 Task: In the sheet Budget Analysis ToolFont size of heading  18 Font style of dataoswald 'Font size of data '9 Alignment of headline & dataAlign center.   Fill color in heading, Red Font color of dataIn the sheet   Promote Sales   book
Action: Mouse moved to (13, 145)
Screenshot: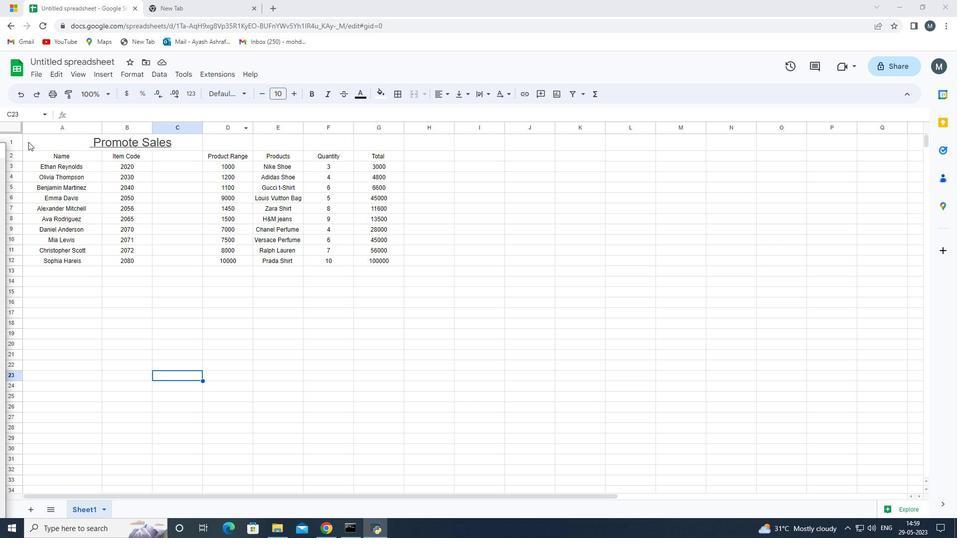 
Action: Mouse pressed left at (13, 145)
Screenshot: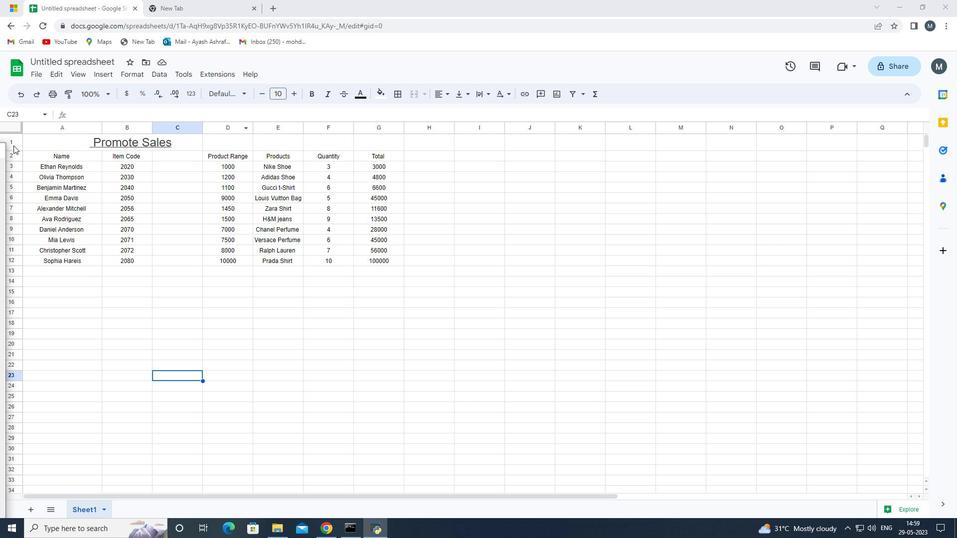 
Action: Mouse moved to (238, 116)
Screenshot: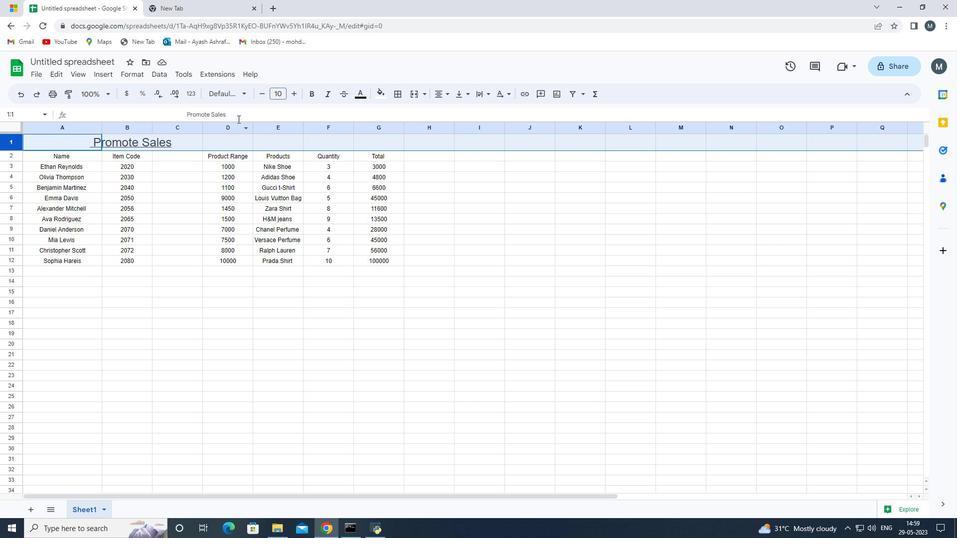 
Action: Mouse pressed left at (238, 116)
Screenshot: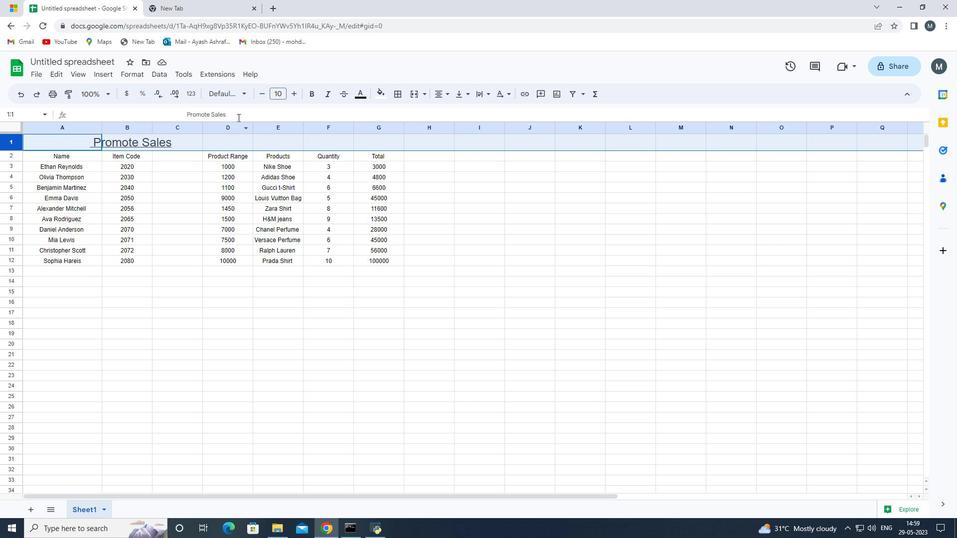 
Action: Mouse moved to (296, 95)
Screenshot: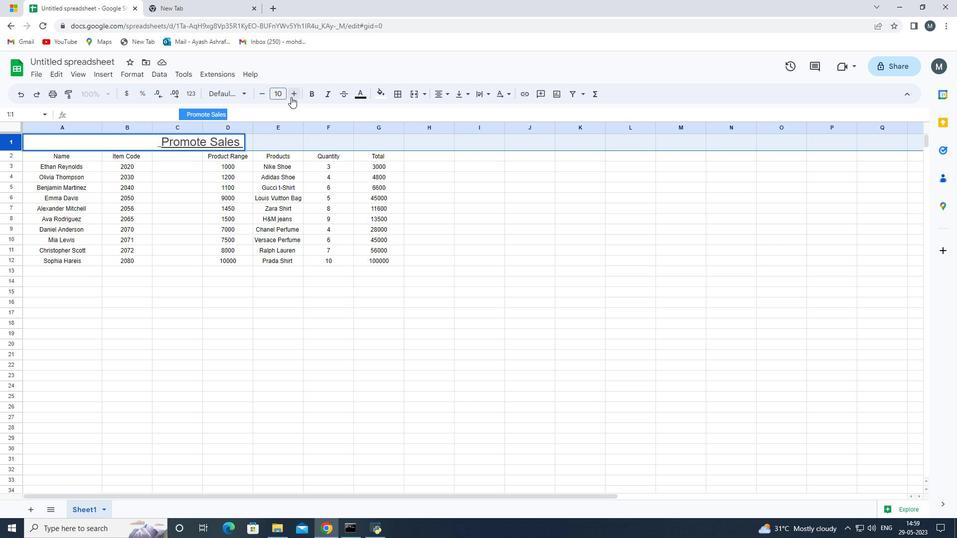 
Action: Mouse pressed left at (296, 95)
Screenshot: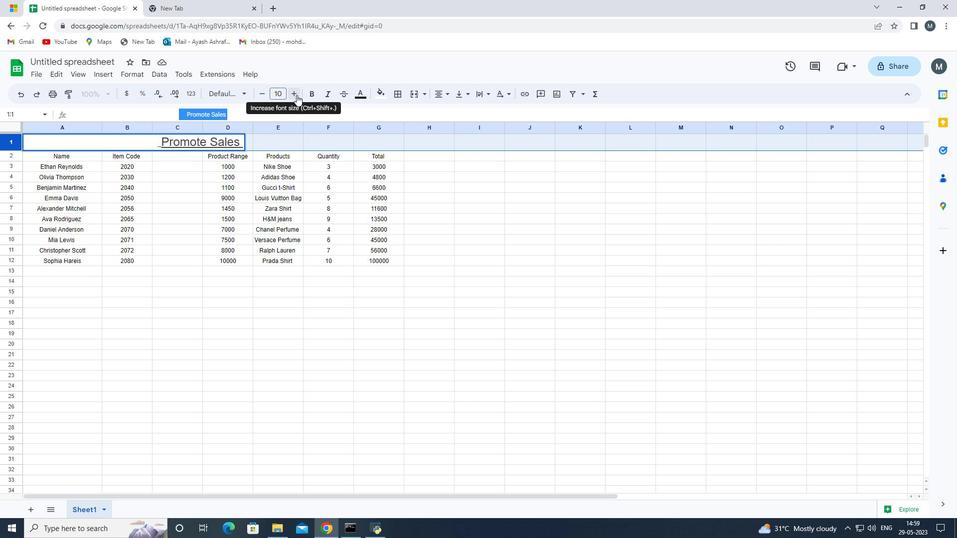 
Action: Mouse pressed left at (296, 95)
Screenshot: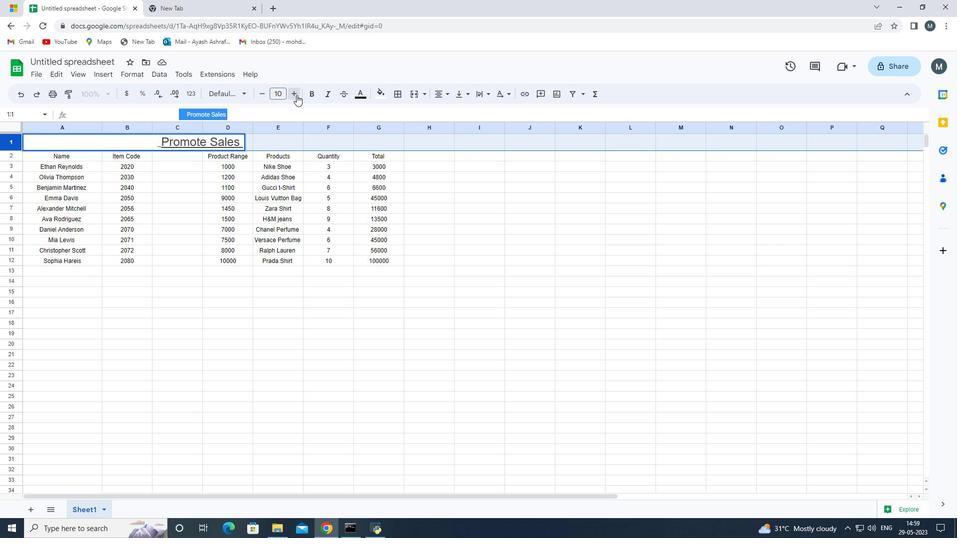 
Action: Mouse pressed left at (296, 95)
Screenshot: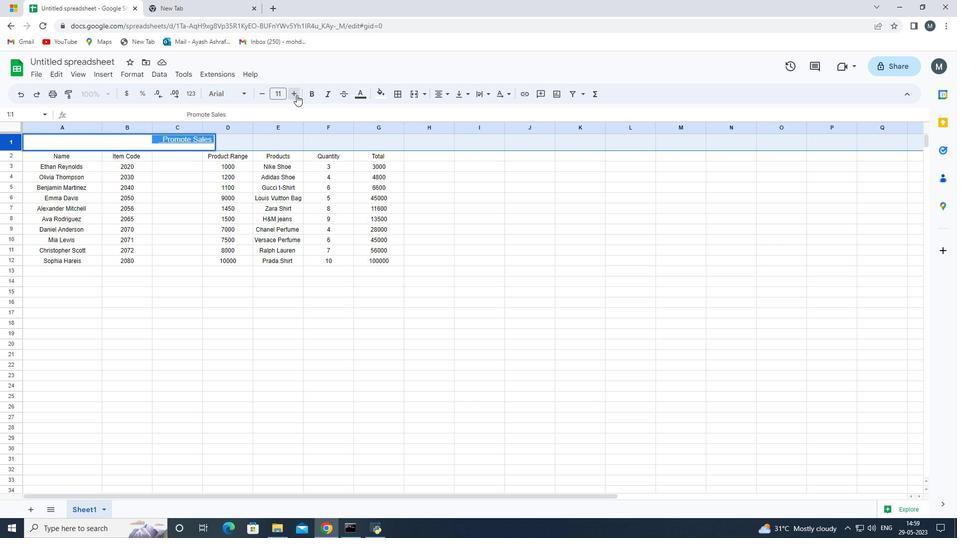 
Action: Mouse pressed left at (296, 95)
Screenshot: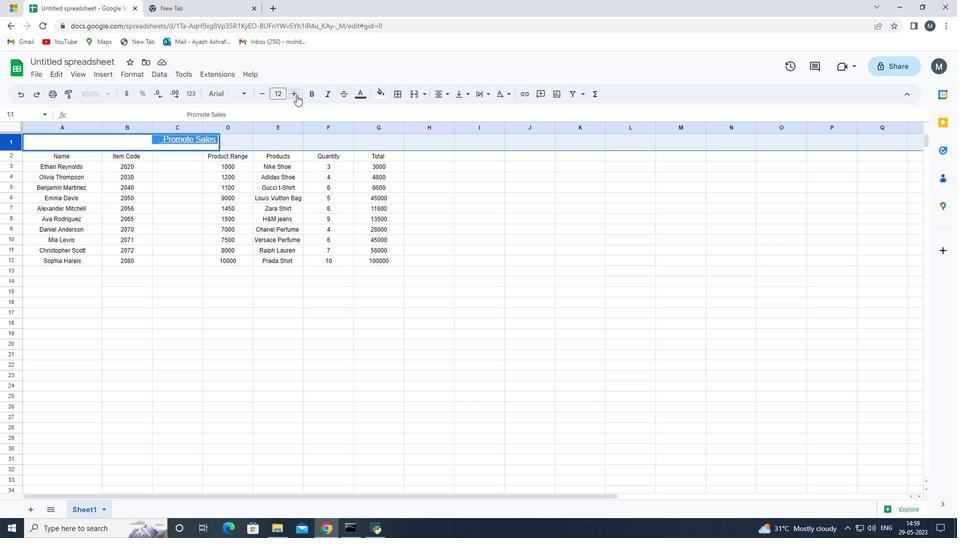 
Action: Mouse pressed left at (296, 95)
Screenshot: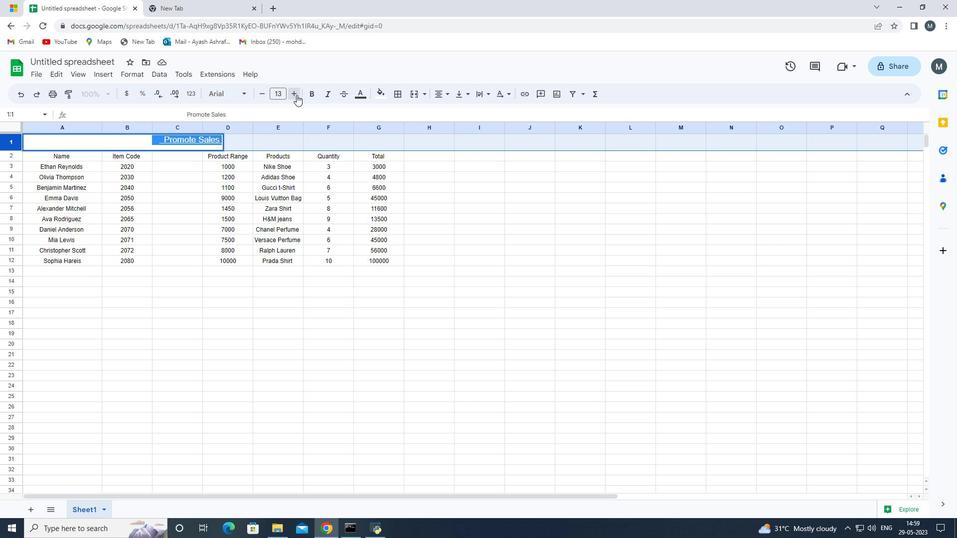 
Action: Mouse pressed left at (296, 95)
Screenshot: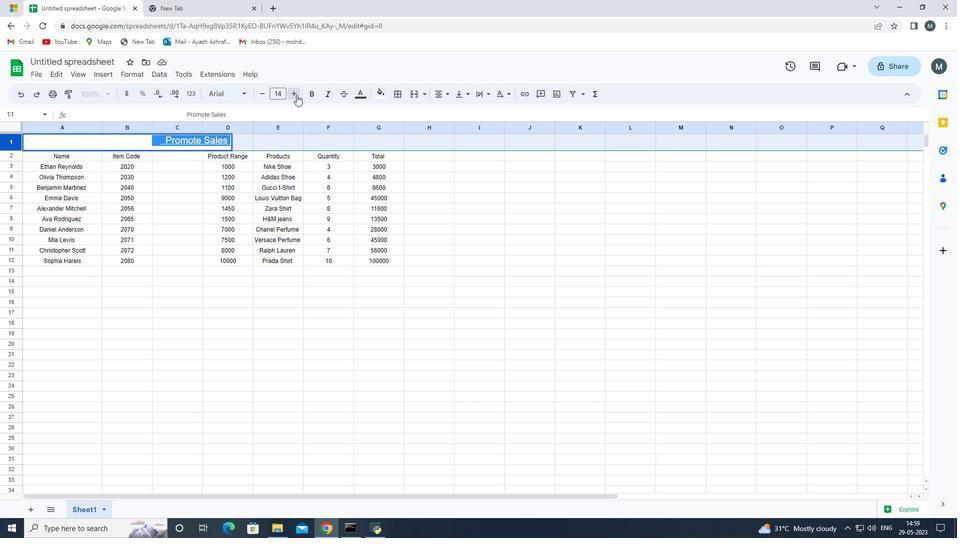 
Action: Mouse pressed left at (296, 95)
Screenshot: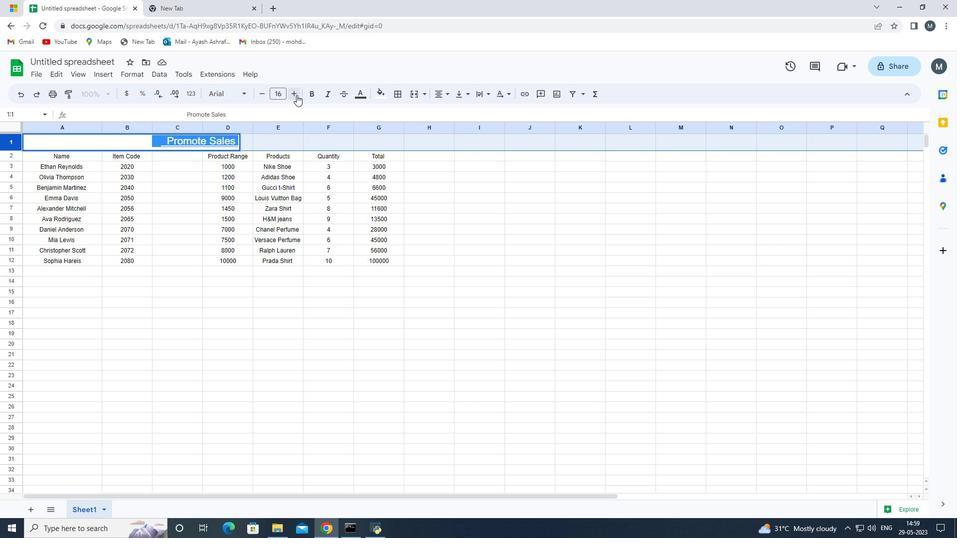 
Action: Mouse pressed left at (296, 95)
Screenshot: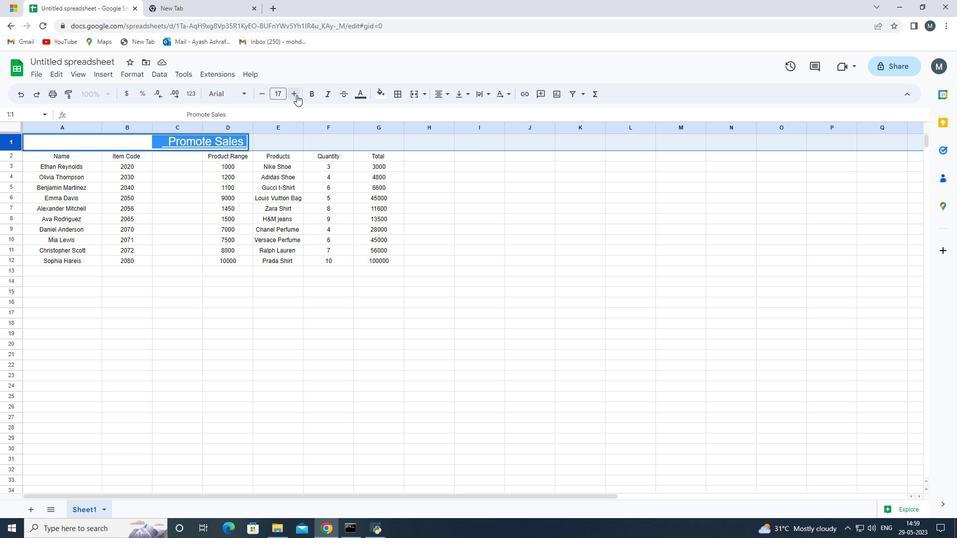 
Action: Mouse moved to (231, 94)
Screenshot: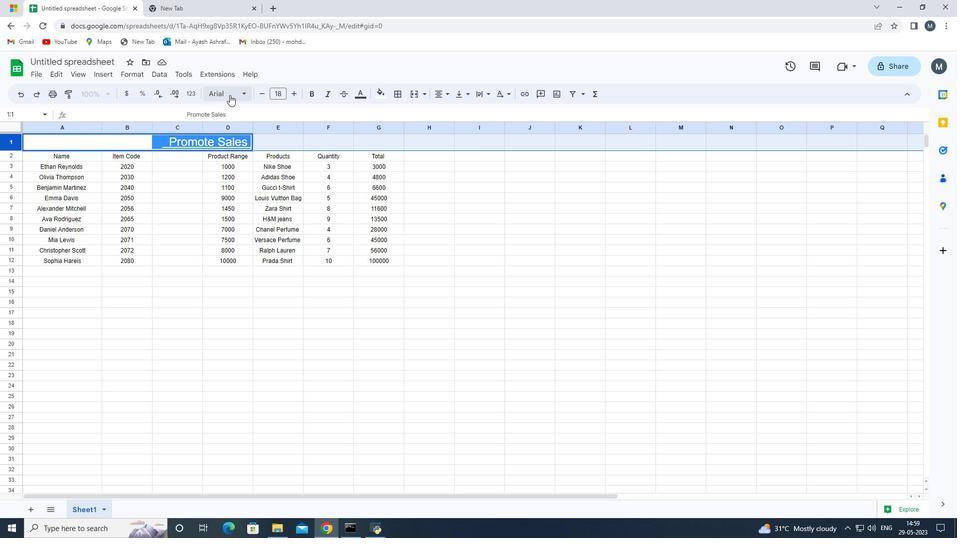 
Action: Mouse pressed left at (231, 94)
Screenshot: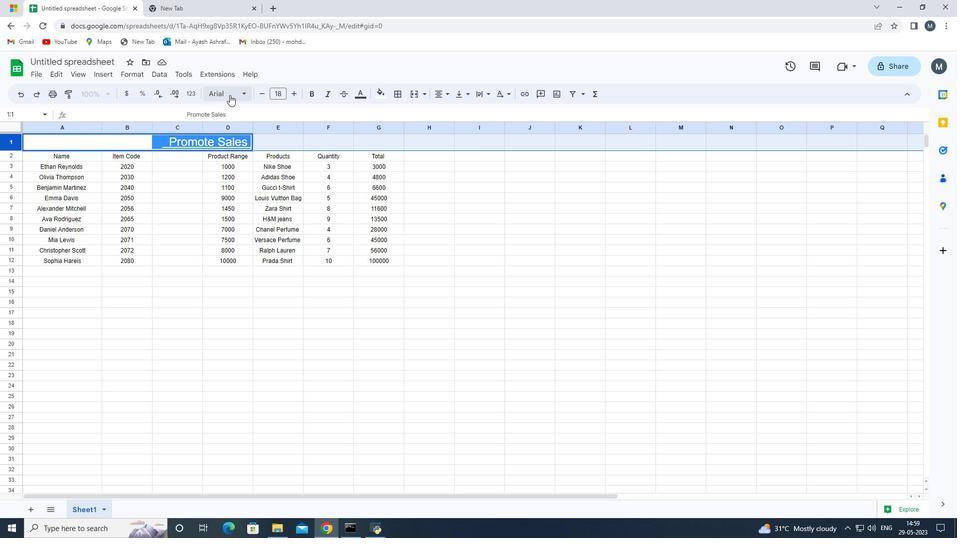
Action: Mouse moved to (255, 215)
Screenshot: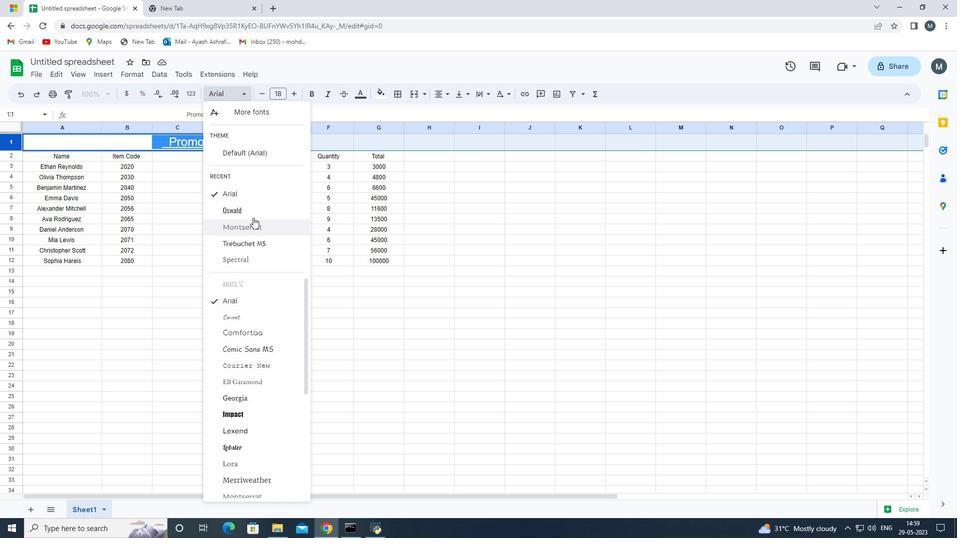 
Action: Mouse pressed left at (255, 215)
Screenshot: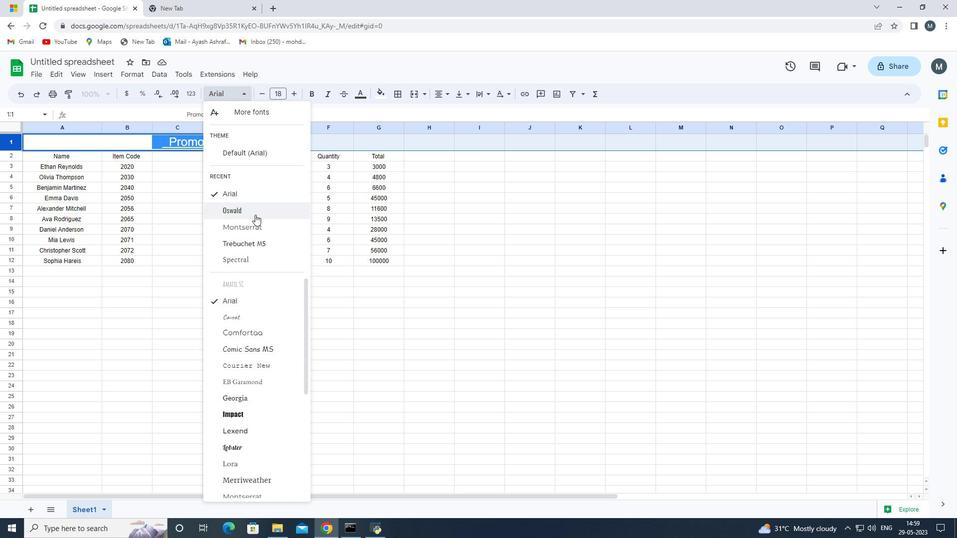 
Action: Mouse moved to (248, 328)
Screenshot: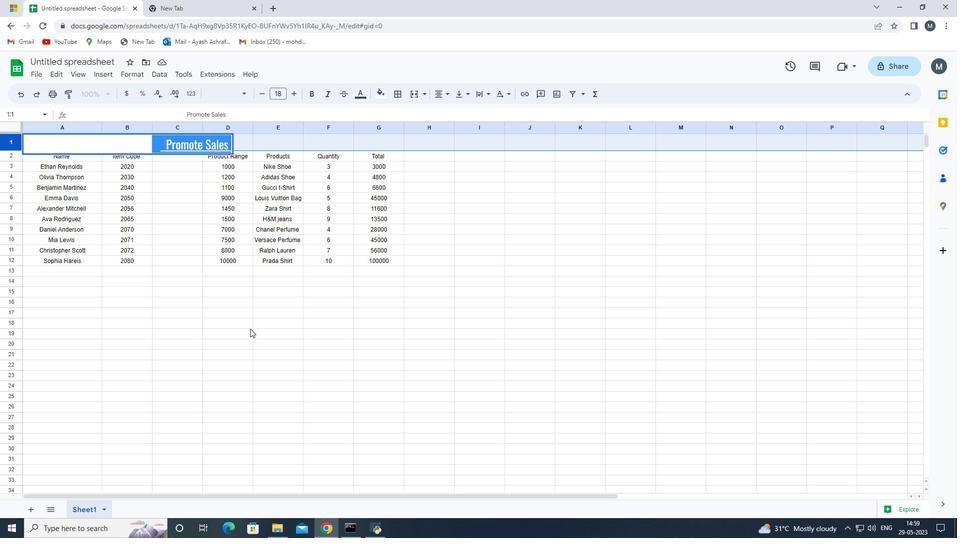 
Action: Mouse pressed left at (248, 328)
Screenshot: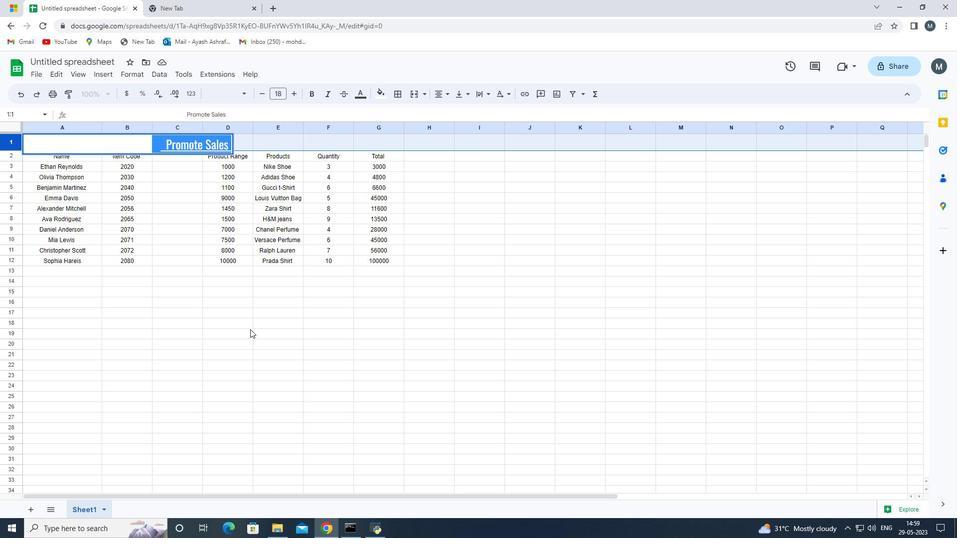 
Action: Mouse moved to (26, 155)
Screenshot: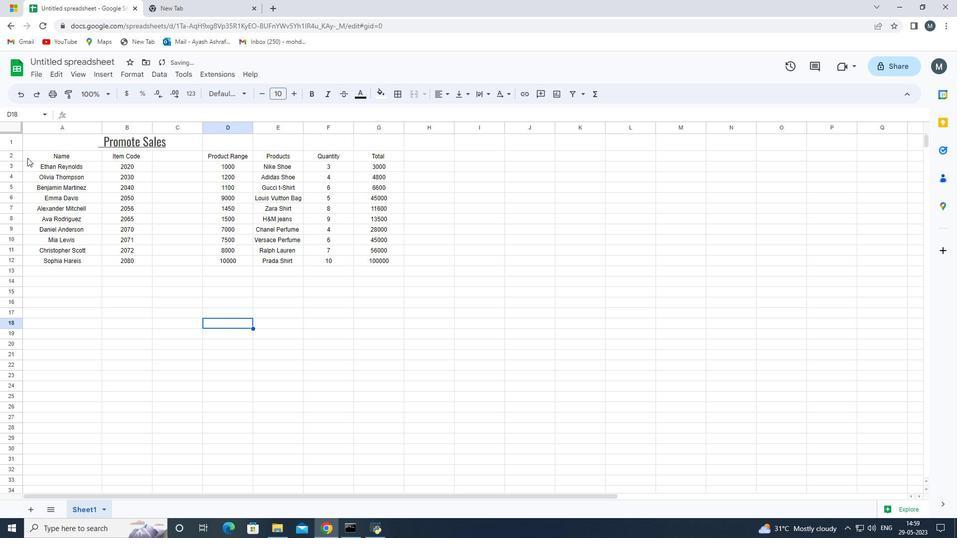 
Action: Mouse pressed left at (26, 155)
Screenshot: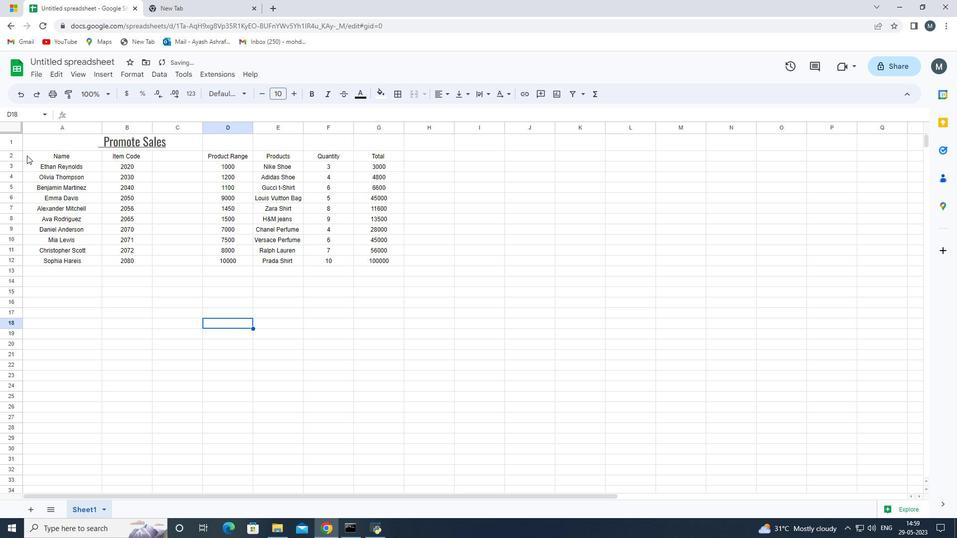 
Action: Mouse moved to (295, 96)
Screenshot: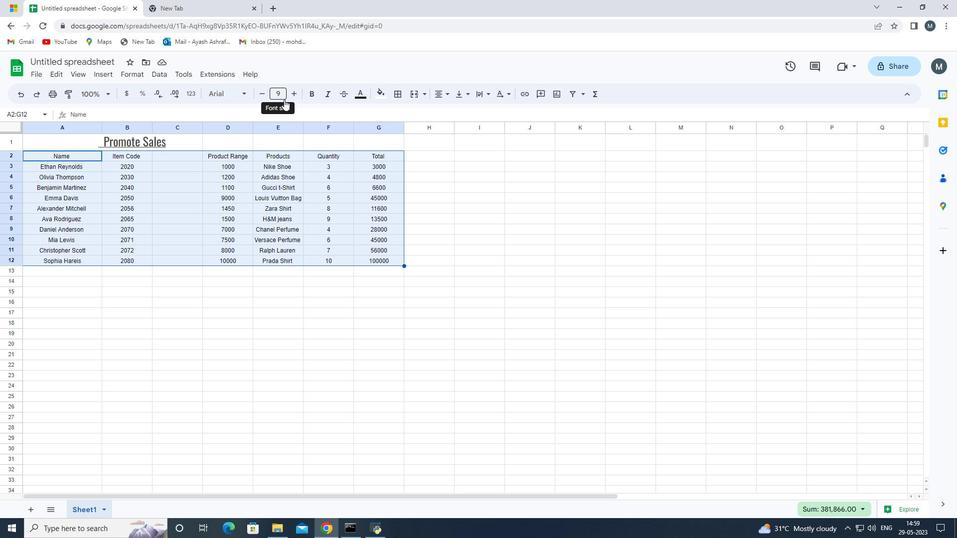 
Action: Mouse pressed left at (295, 96)
Screenshot: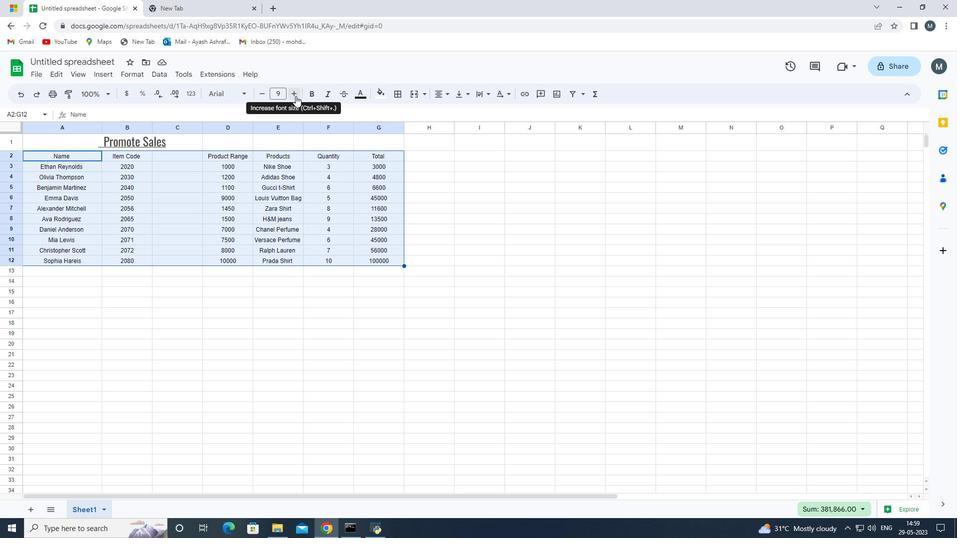 
Action: Mouse moved to (281, 96)
Screenshot: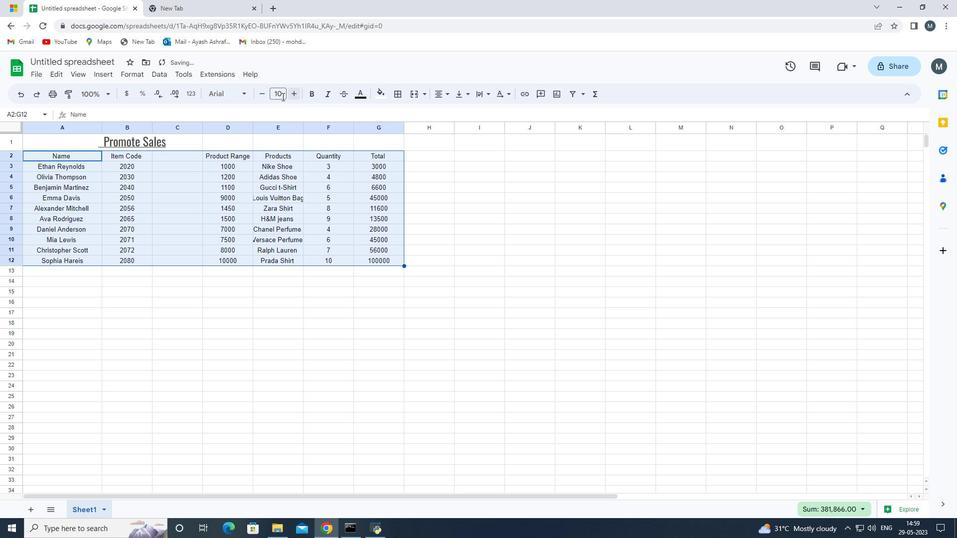 
Action: Mouse pressed left at (281, 96)
Screenshot: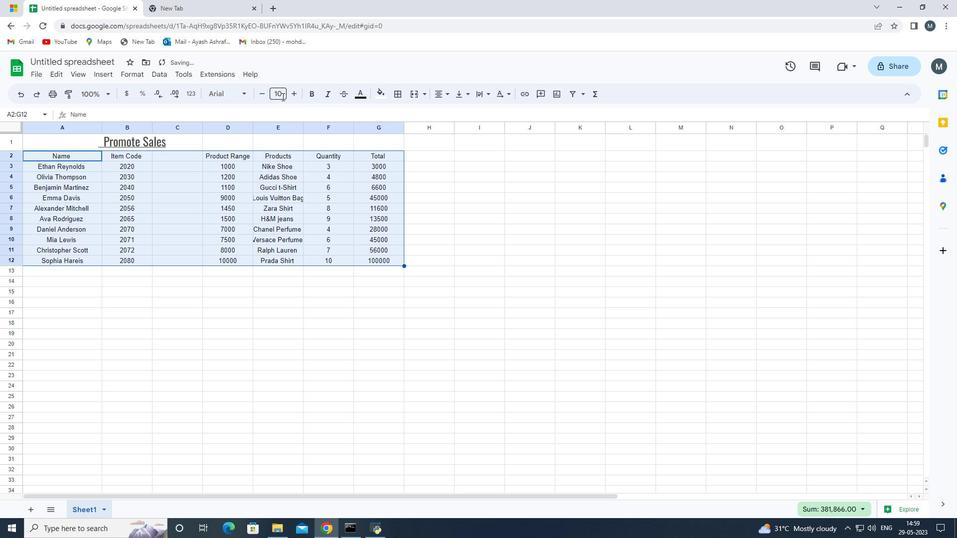 
Action: Mouse moved to (275, 161)
Screenshot: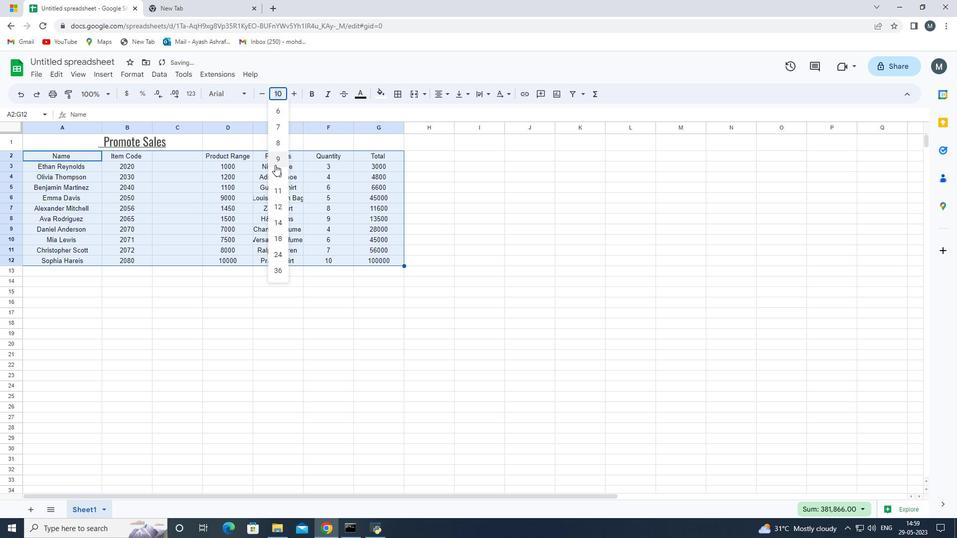 
Action: Mouse pressed left at (275, 161)
Screenshot: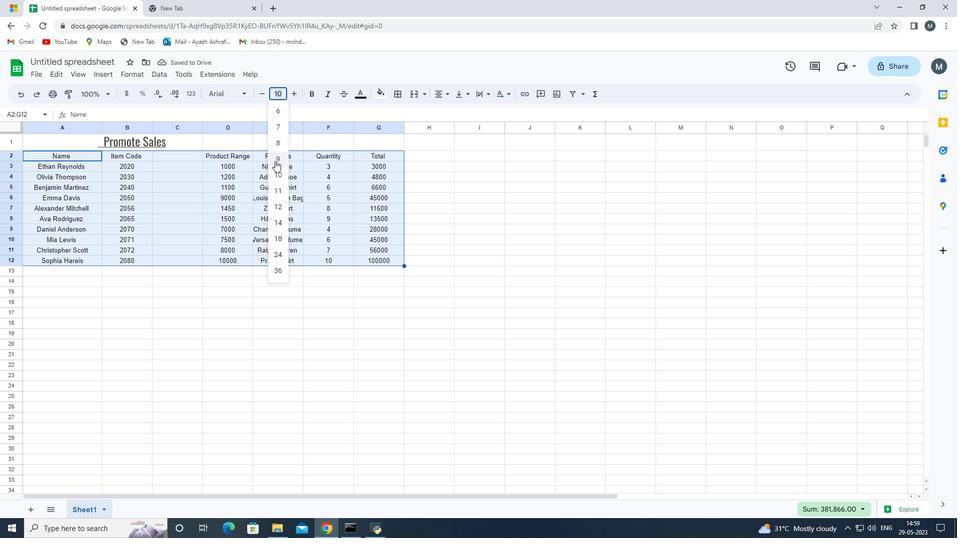 
Action: Mouse moved to (439, 99)
Screenshot: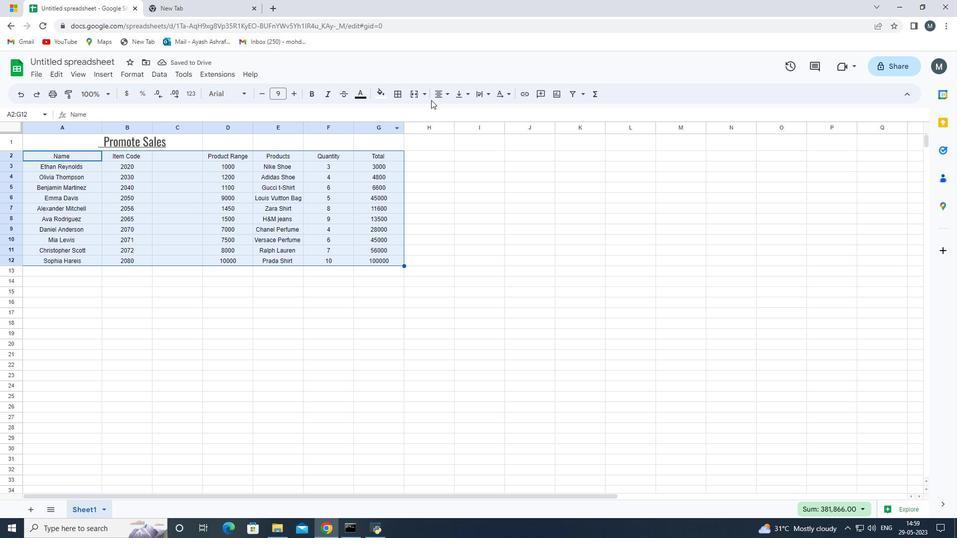 
Action: Mouse pressed left at (439, 99)
Screenshot: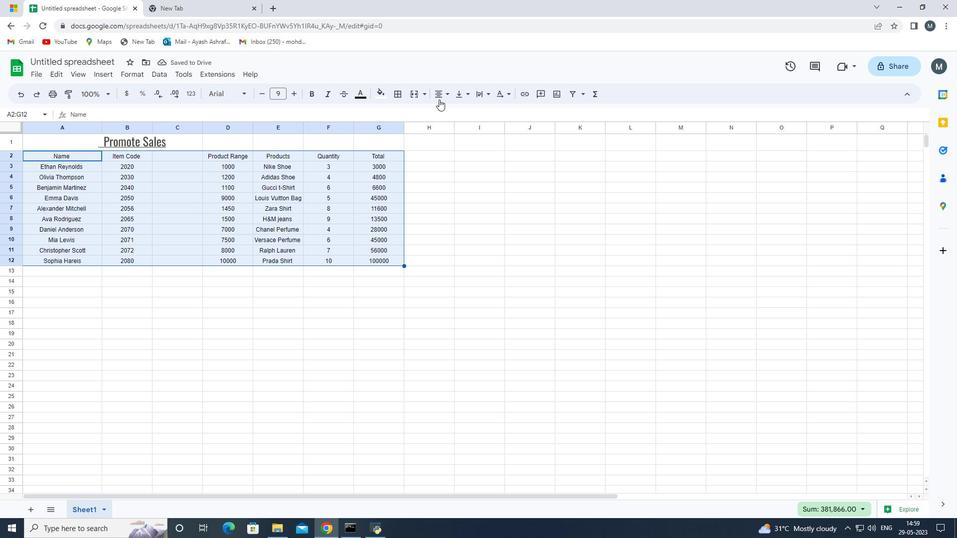 
Action: Mouse moved to (454, 115)
Screenshot: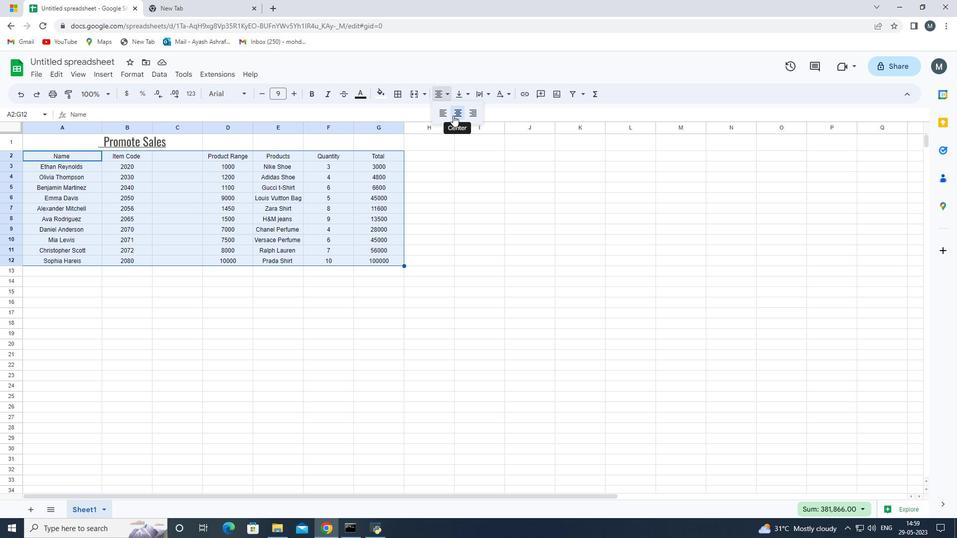 
Action: Mouse pressed left at (454, 115)
Screenshot: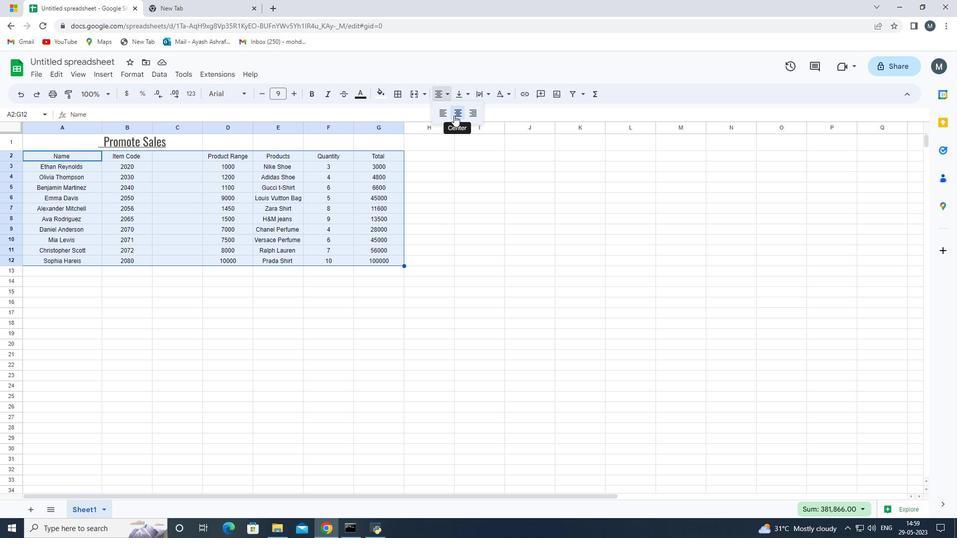 
Action: Mouse moved to (220, 308)
Screenshot: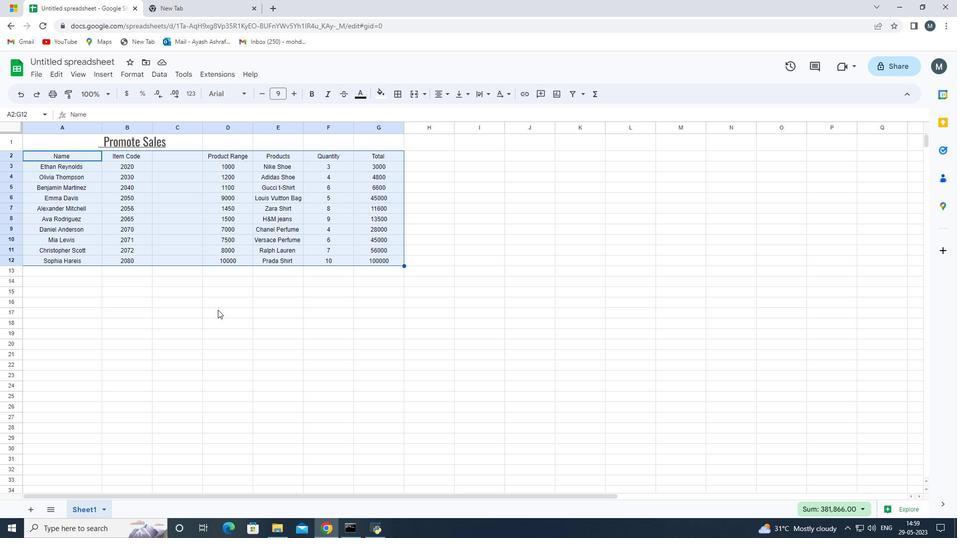 
Action: Mouse pressed left at (220, 308)
Screenshot: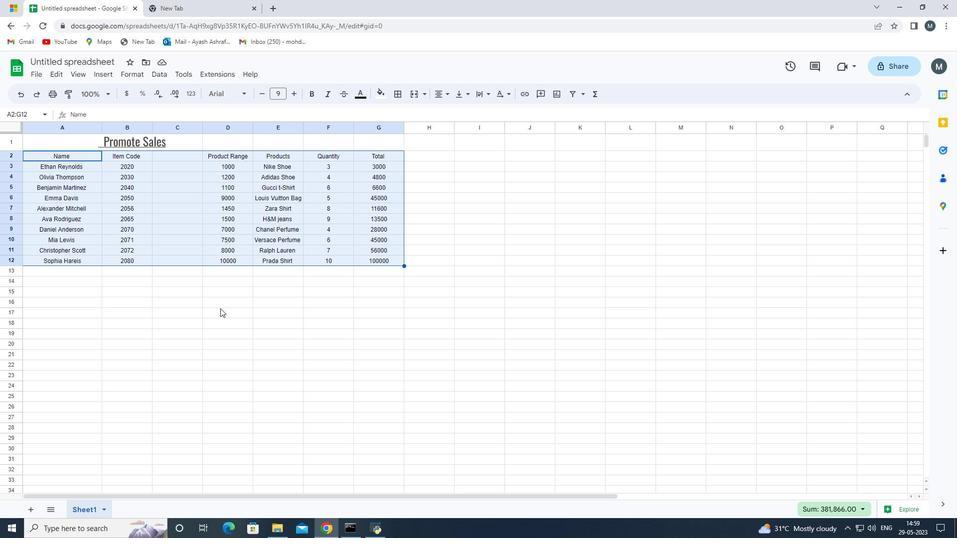 
Action: Mouse moved to (10, 138)
Screenshot: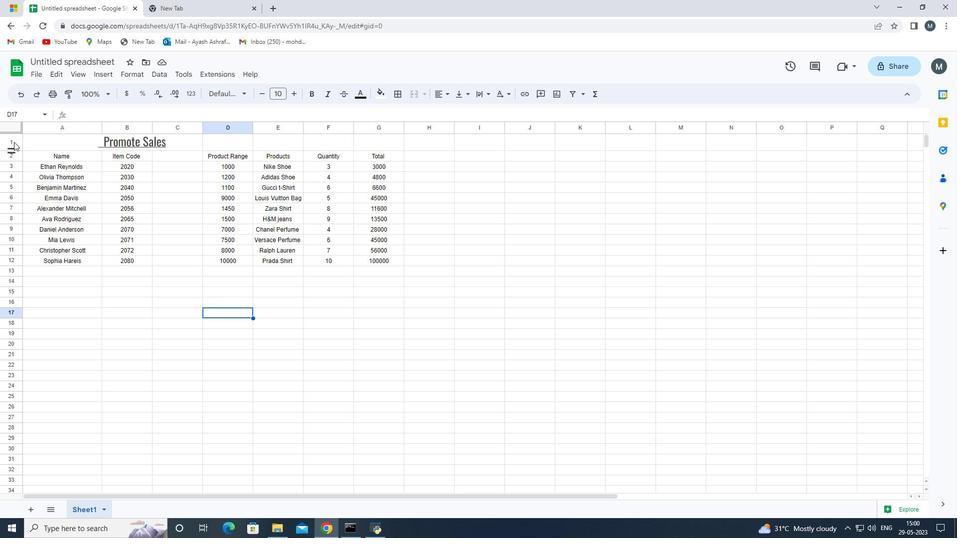 
Action: Mouse pressed left at (10, 138)
Screenshot: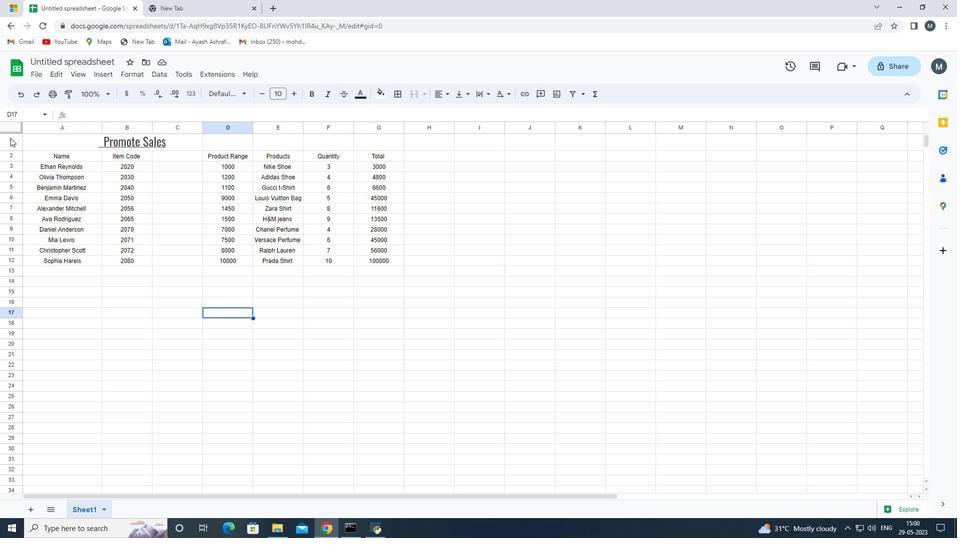 
Action: Mouse moved to (187, 114)
Screenshot: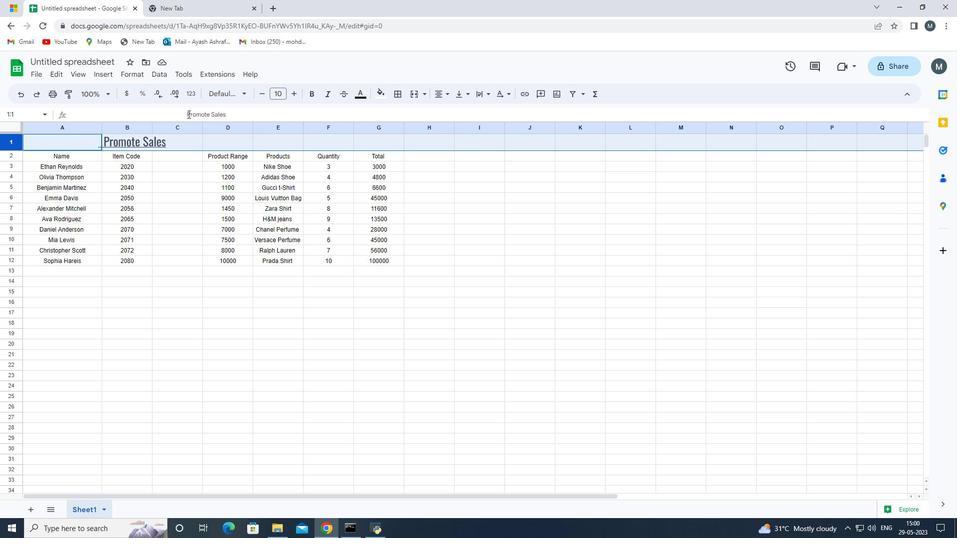 
Action: Mouse pressed left at (187, 114)
Screenshot: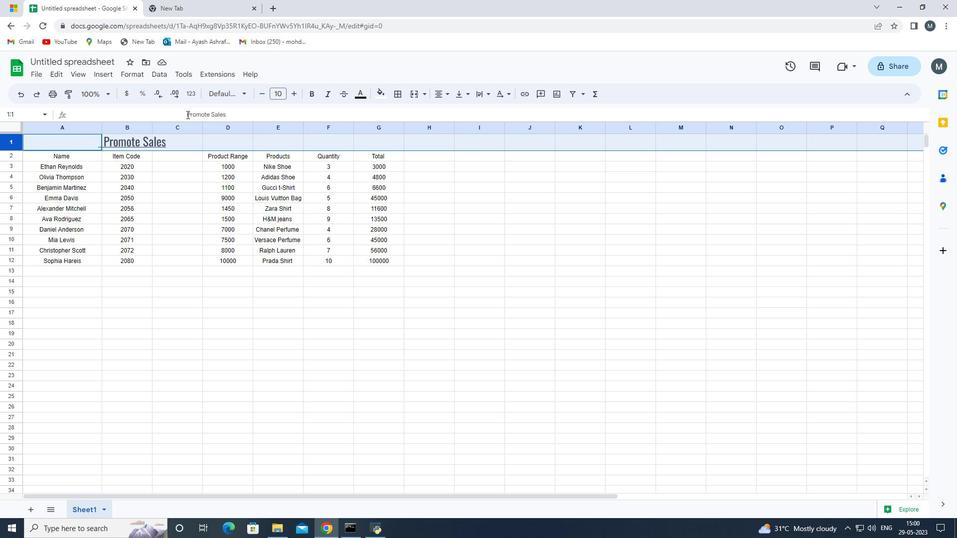 
Action: Mouse moved to (382, 99)
Screenshot: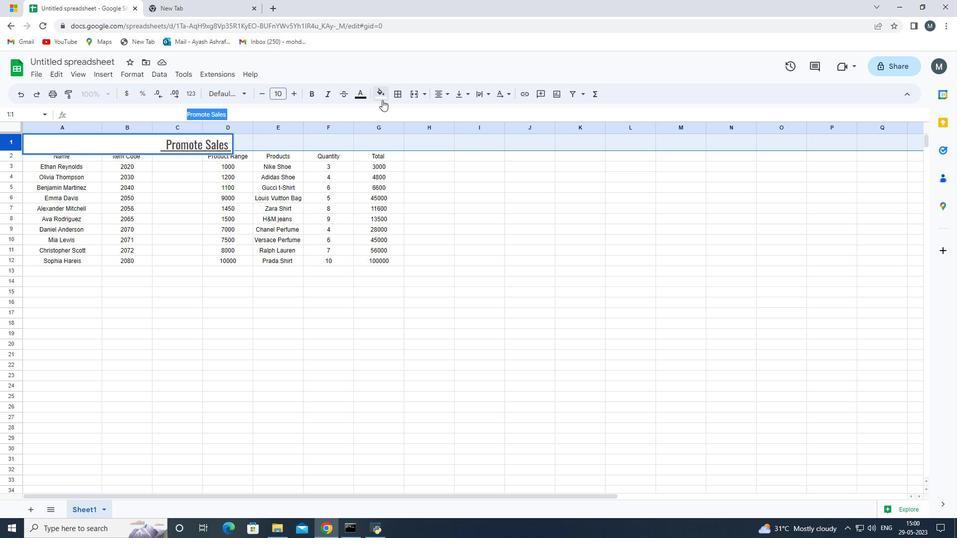 
Action: Mouse pressed left at (382, 99)
Screenshot: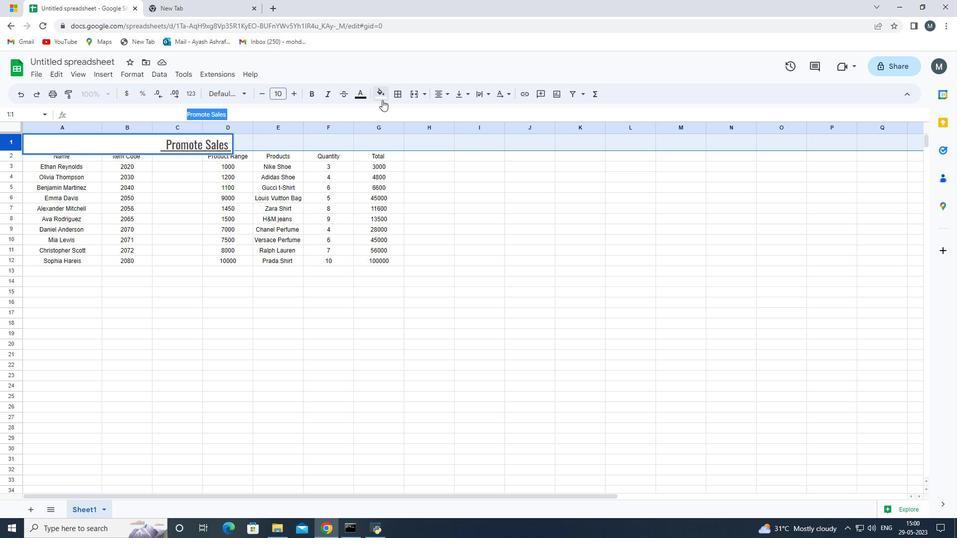 
Action: Mouse moved to (391, 139)
Screenshot: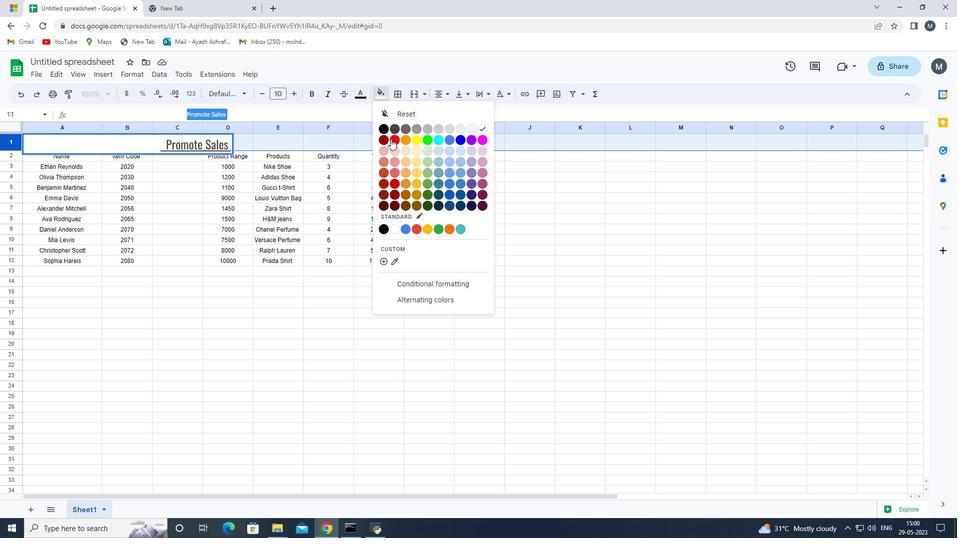 
Action: Mouse pressed left at (391, 139)
Screenshot: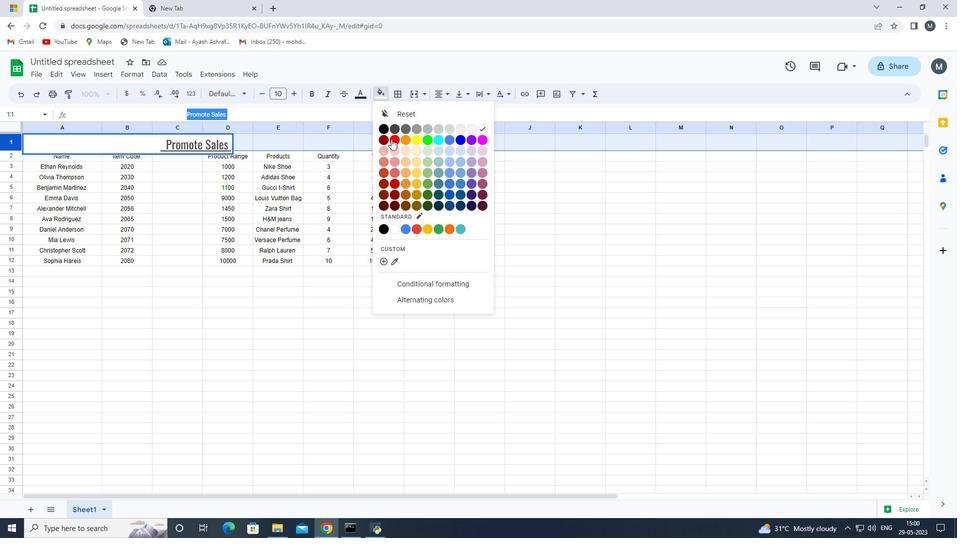 
Action: Mouse moved to (434, 143)
Screenshot: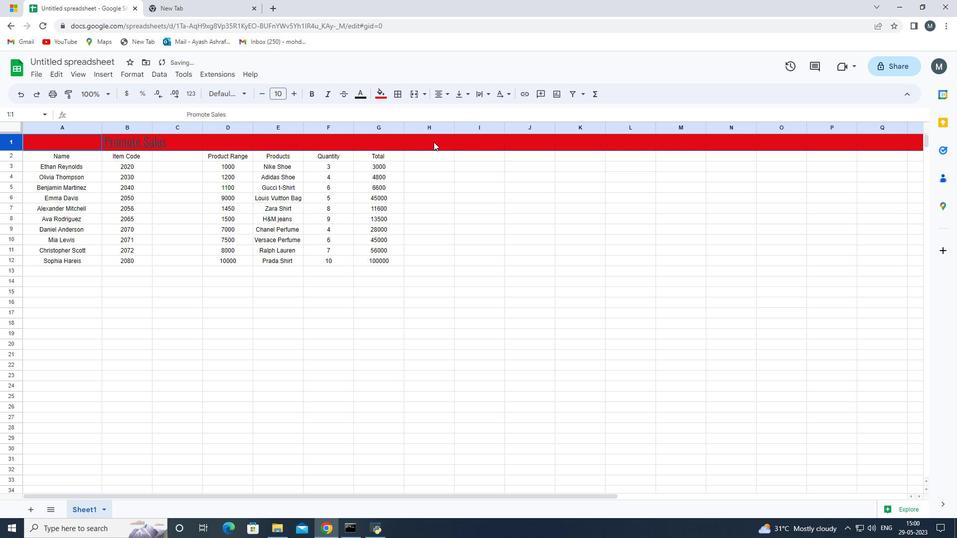 
Action: Mouse pressed left at (434, 143)
Screenshot: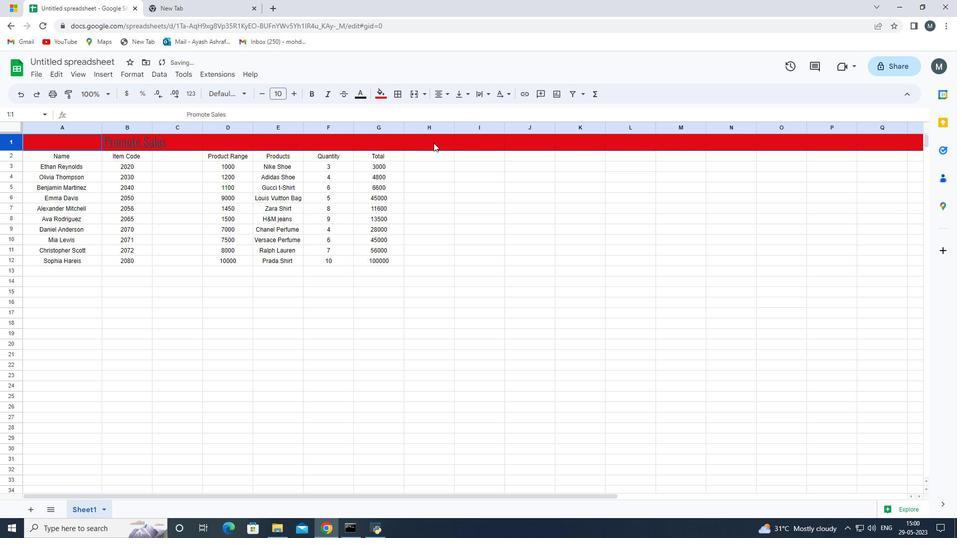 
Action: Mouse moved to (433, 143)
Screenshot: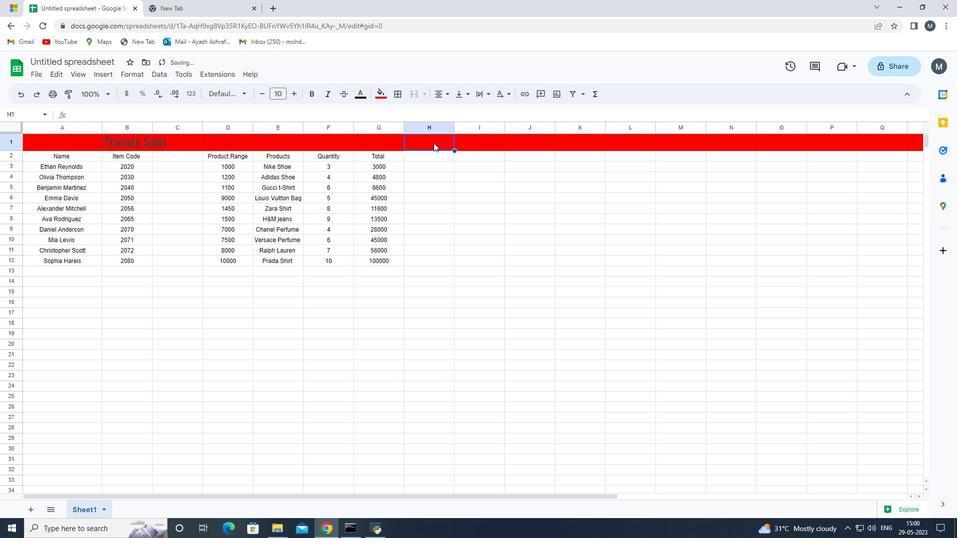 
Action: Key pressed <Key.delete>
Screenshot: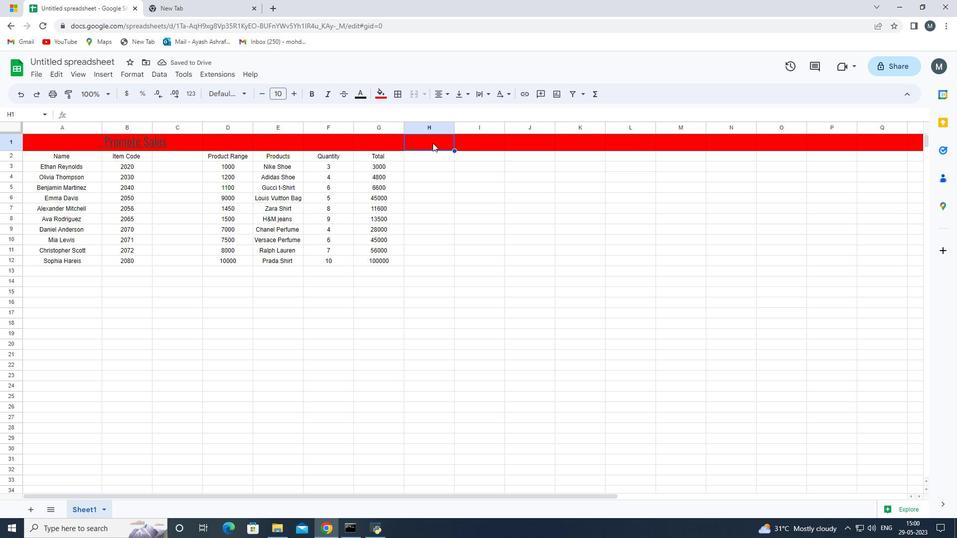 
Action: Mouse moved to (434, 143)
Screenshot: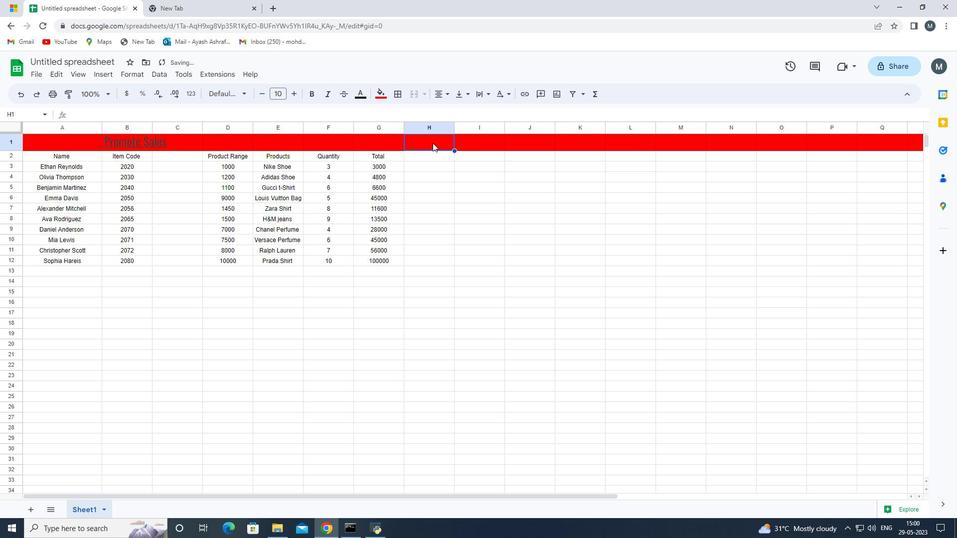 
Action: Mouse pressed right at (434, 143)
Screenshot: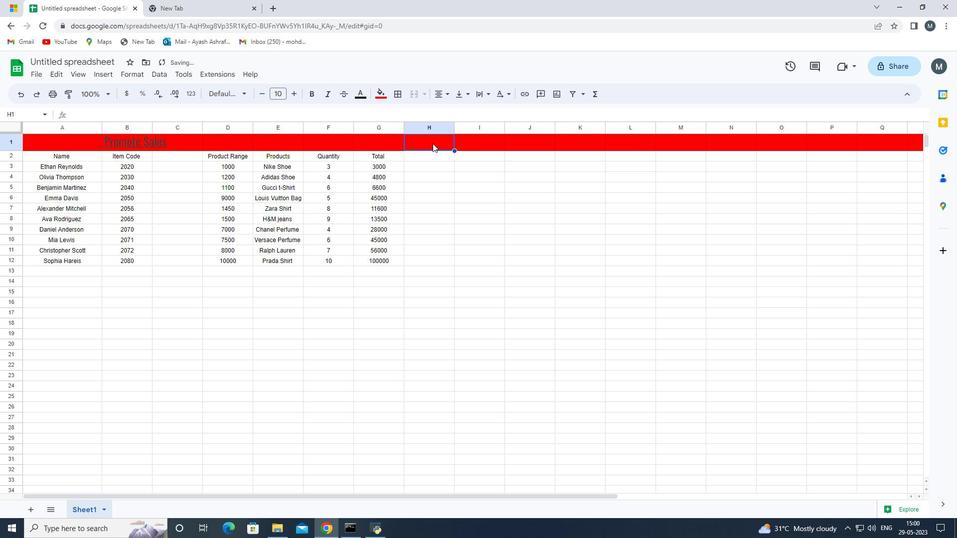 
Action: Mouse moved to (475, 274)
Screenshot: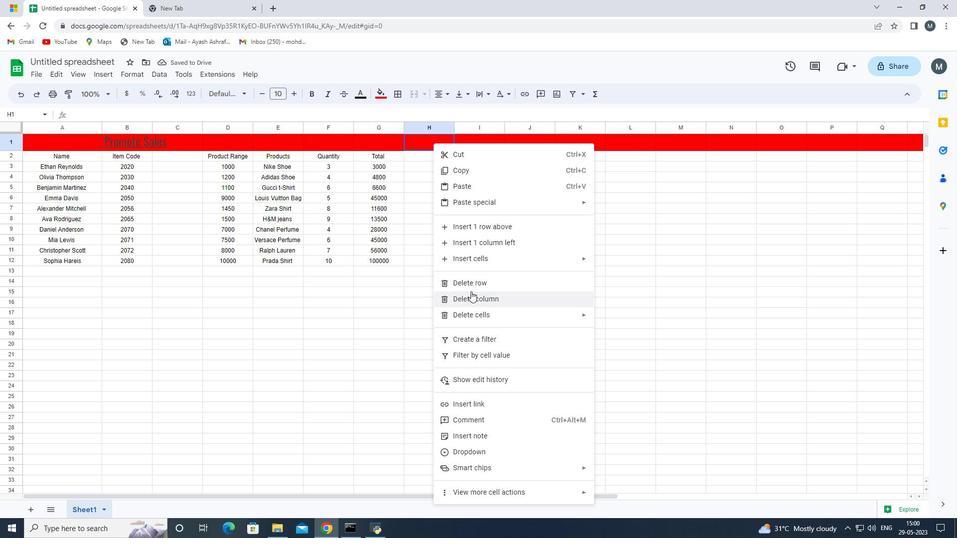 
Action: Mouse pressed left at (475, 274)
Screenshot: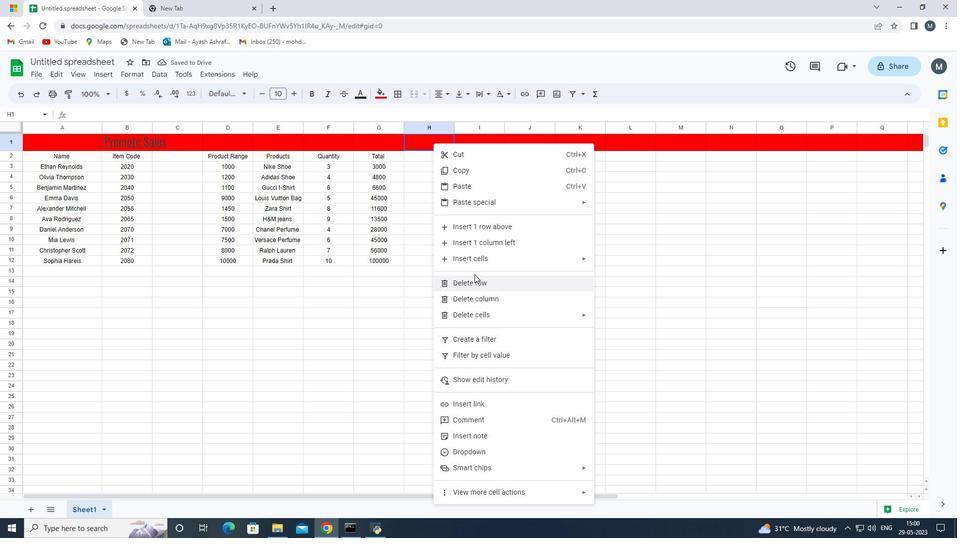 
Action: Mouse moved to (477, 279)
Screenshot: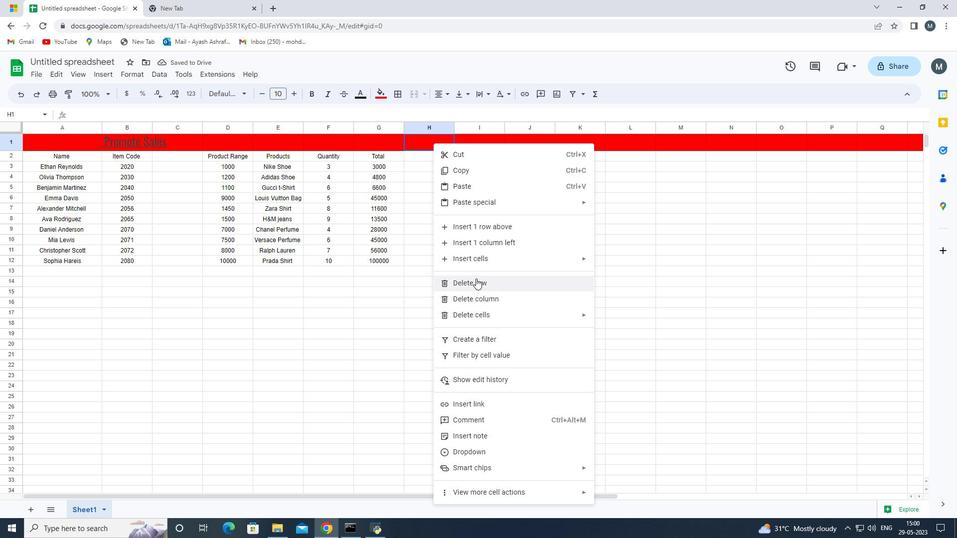
Action: Mouse pressed left at (477, 279)
Screenshot: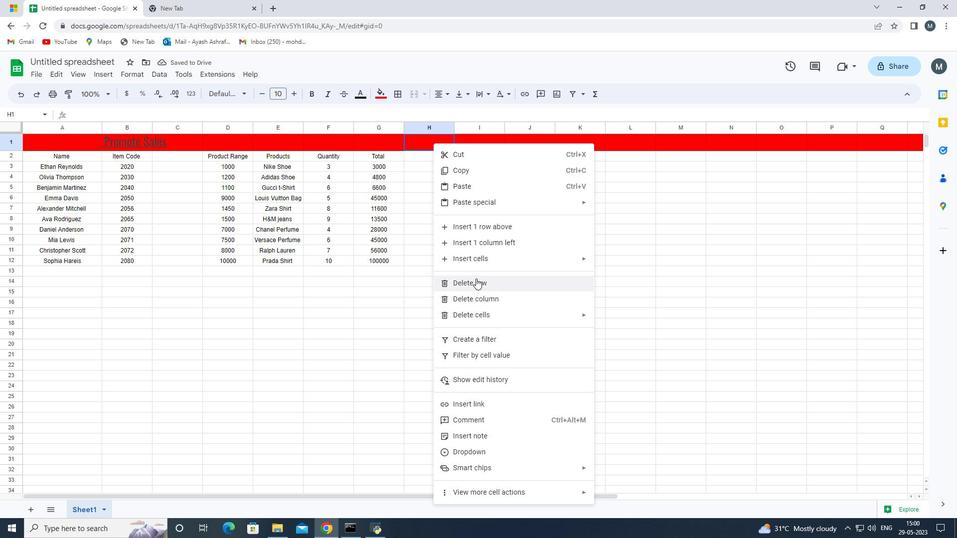 
Action: Mouse moved to (43, 141)
Screenshot: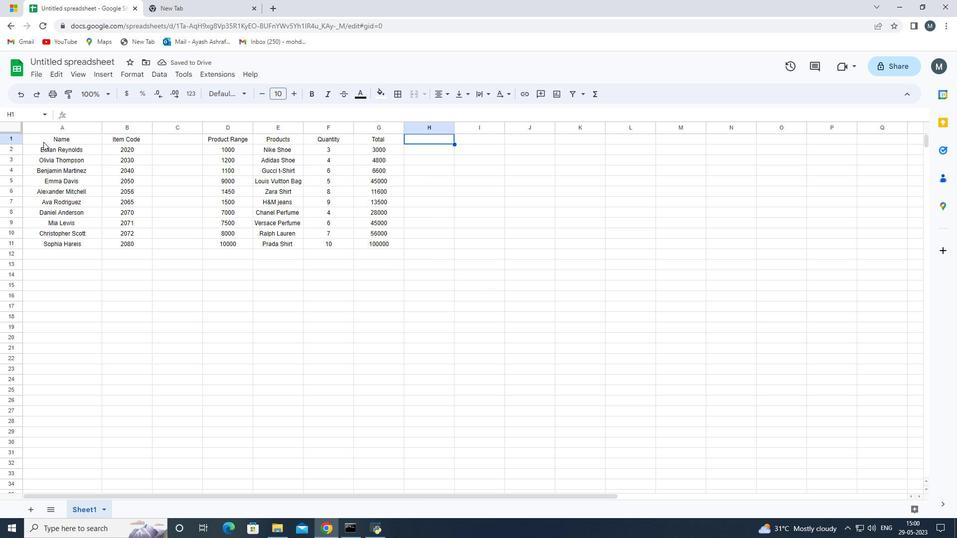 
Action: Mouse pressed left at (43, 141)
Screenshot: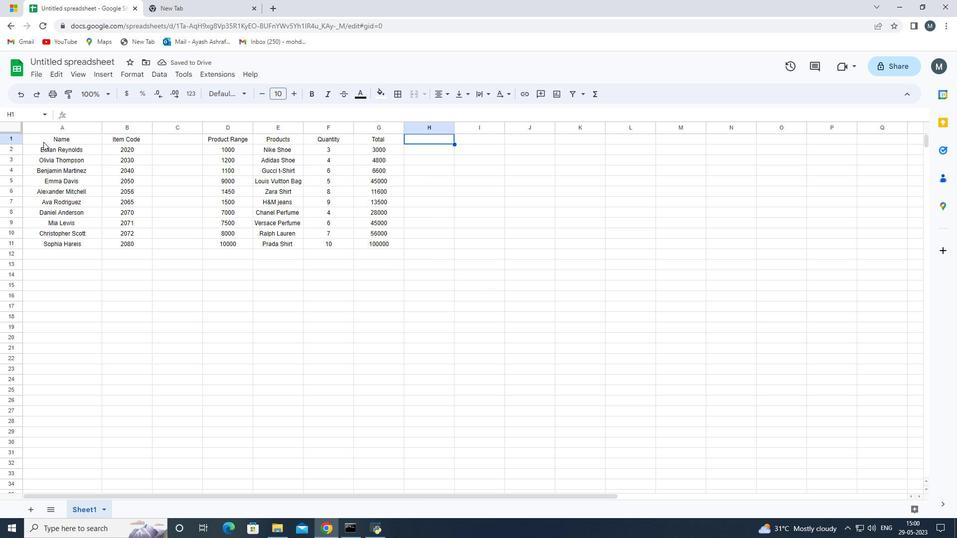 
Action: Mouse moved to (43, 141)
Screenshot: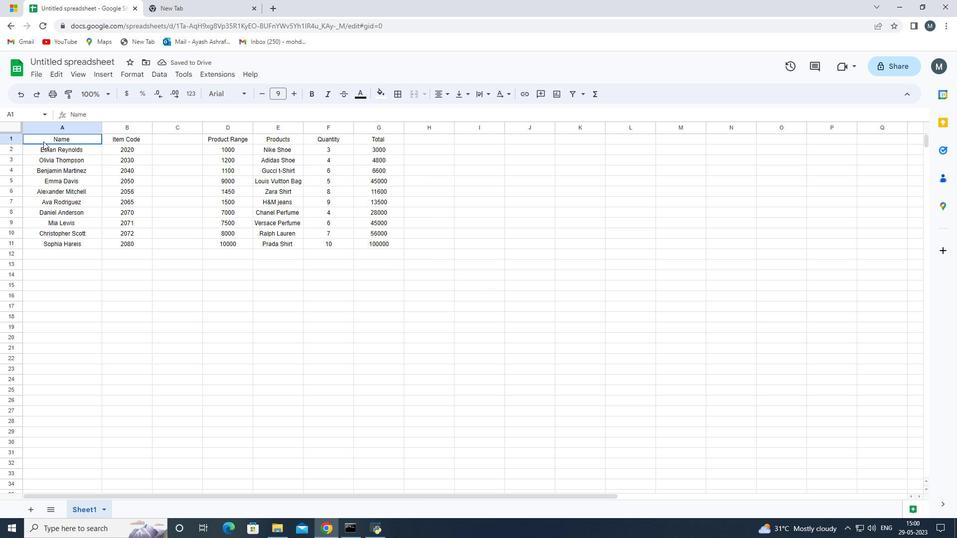 
Action: Key pressed <Key.shift_r><Key.shift_r><Key.right>
Screenshot: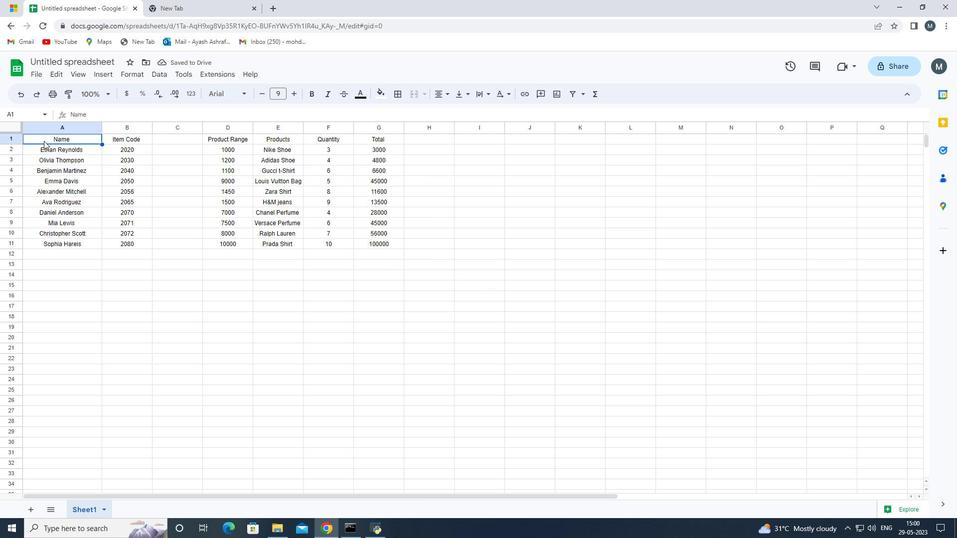 
Action: Mouse moved to (44, 141)
Screenshot: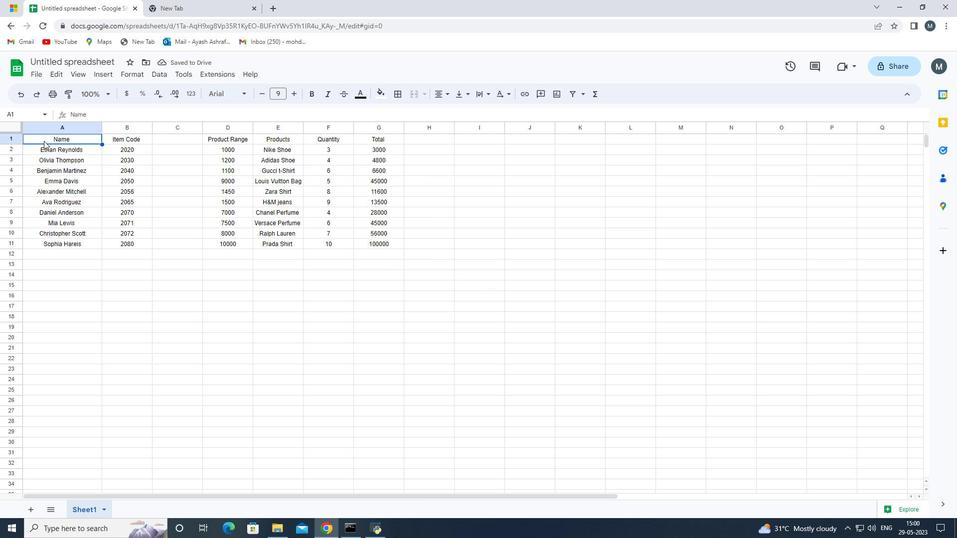 
Action: Key pressed <Key.right><Key.right><Key.right><Key.right><Key.right>
Screenshot: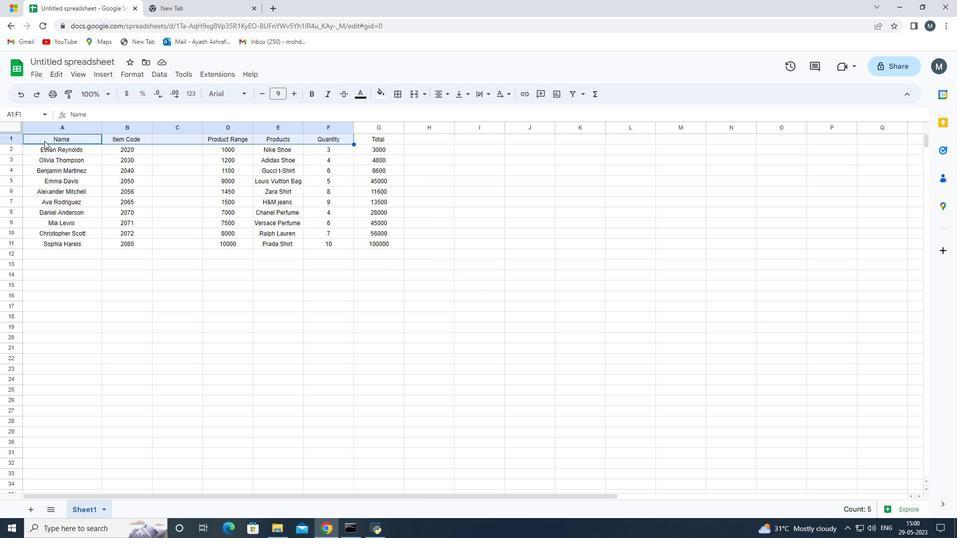 
Action: Mouse moved to (383, 98)
Screenshot: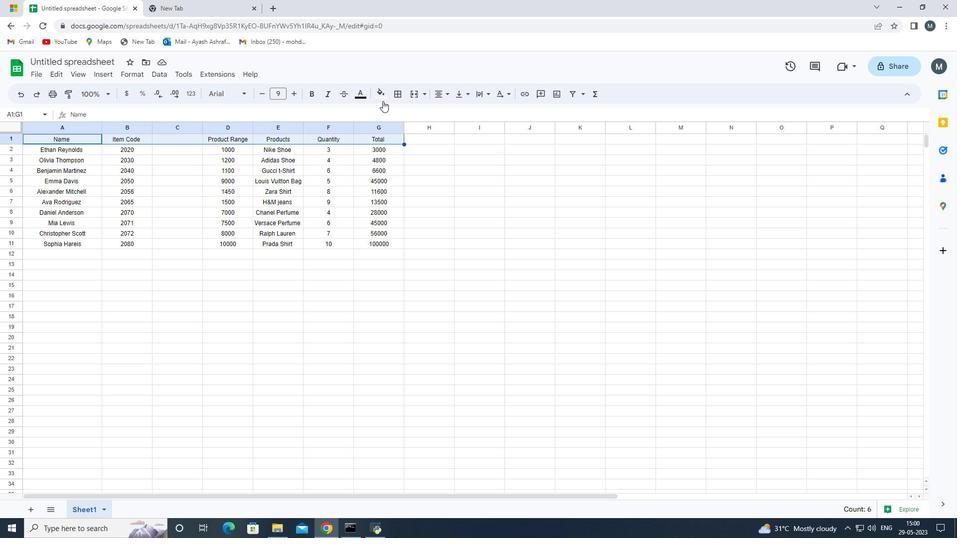 
Action: Mouse pressed left at (383, 98)
Screenshot: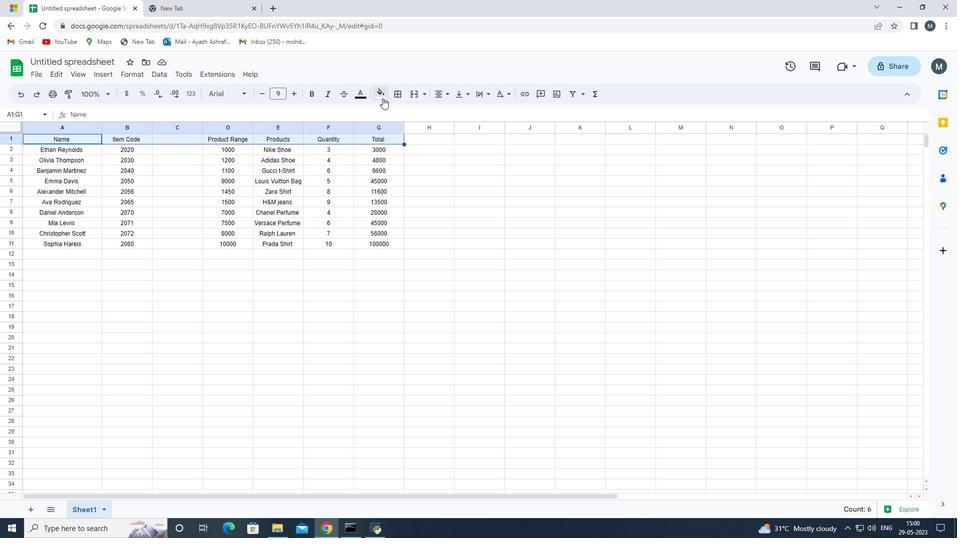 
Action: Mouse moved to (384, 139)
Screenshot: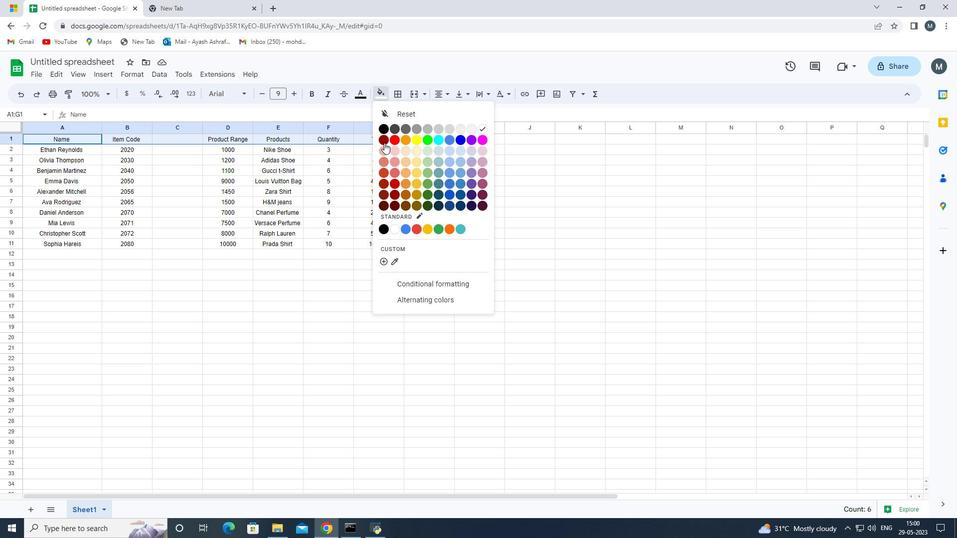 
Action: Mouse pressed left at (384, 139)
Screenshot: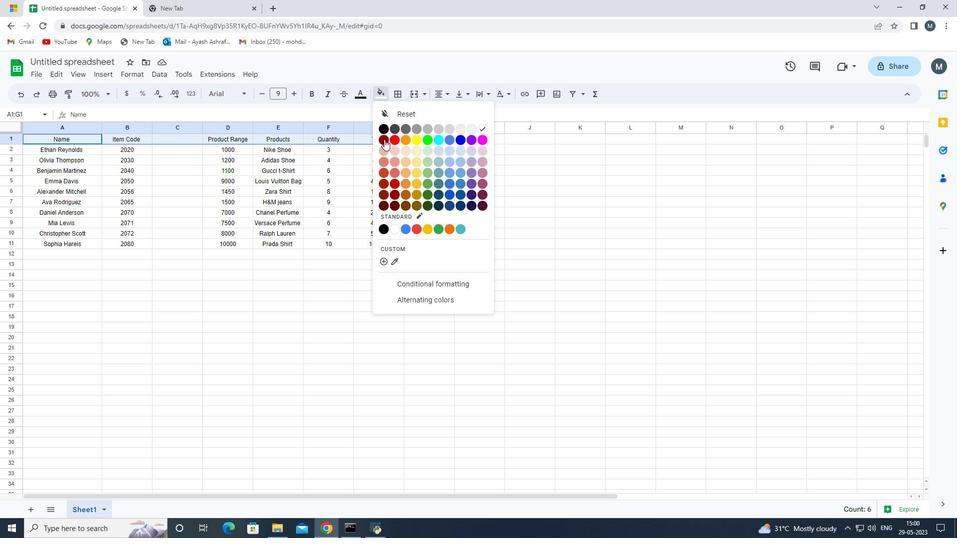 
Action: Mouse moved to (385, 97)
Screenshot: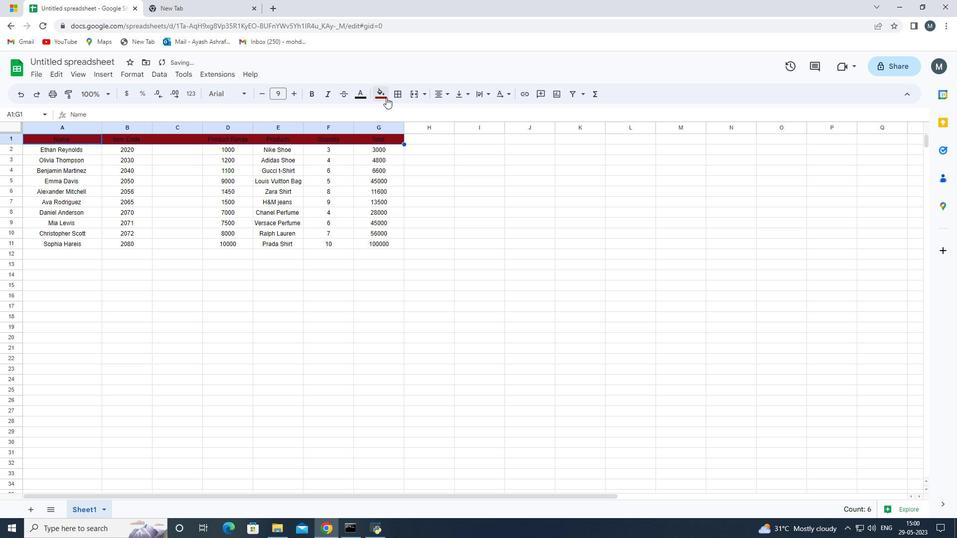 
Action: Mouse pressed left at (385, 97)
Screenshot: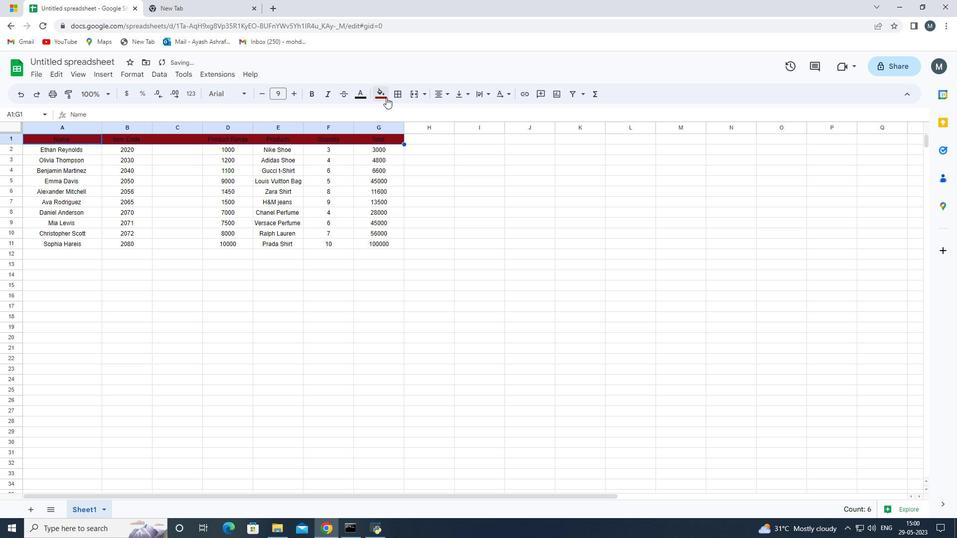 
Action: Mouse moved to (396, 142)
Screenshot: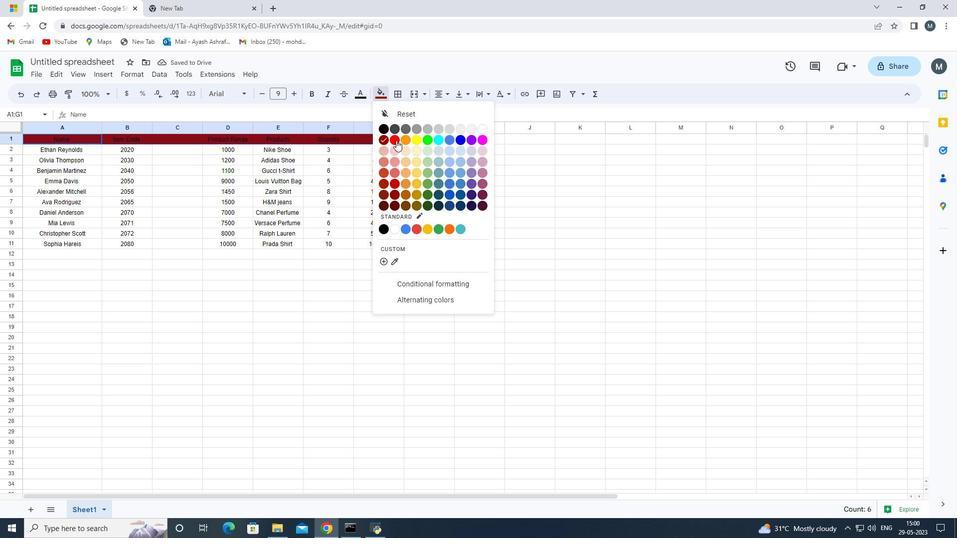 
Action: Mouse pressed left at (396, 142)
Screenshot: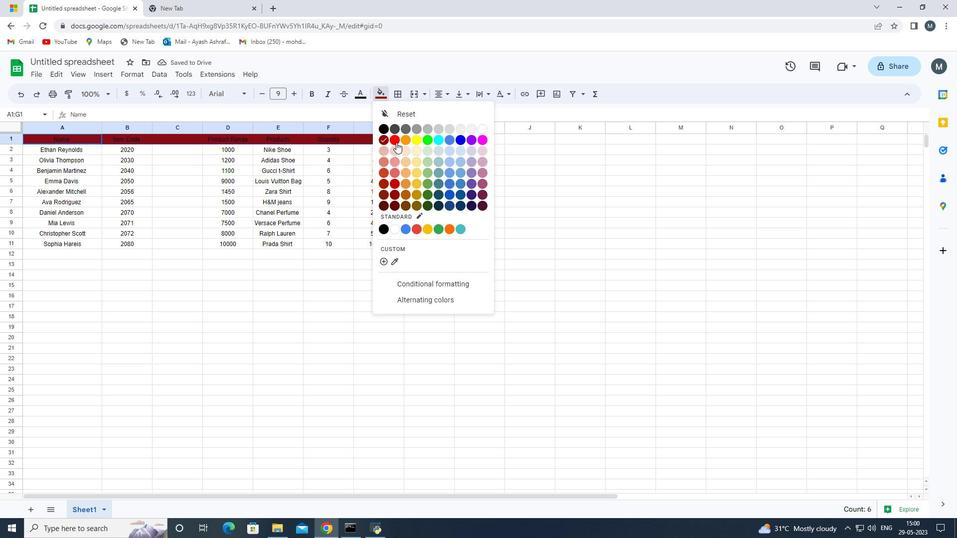 
Action: Mouse moved to (268, 312)
Screenshot: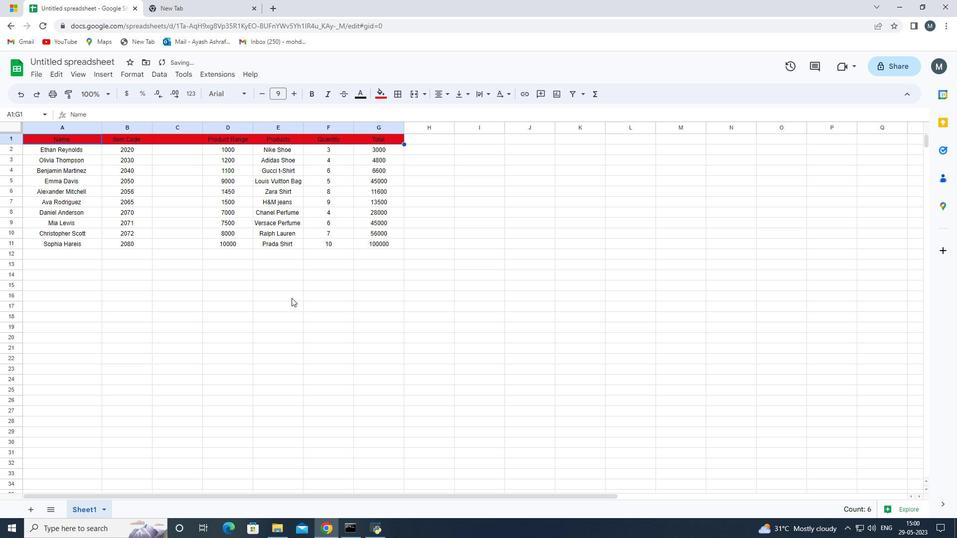 
Action: Mouse pressed left at (268, 312)
Screenshot: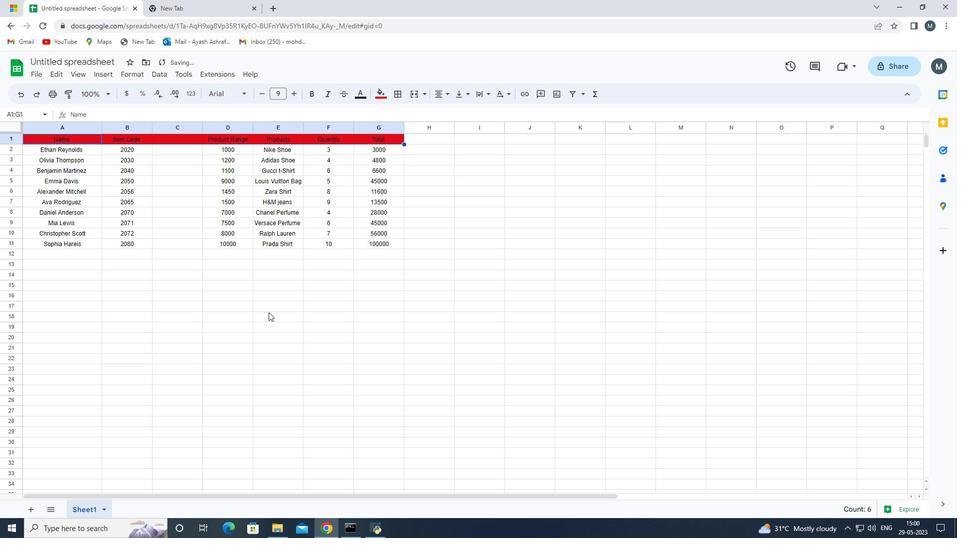 
Action: Mouse moved to (29, 145)
Screenshot: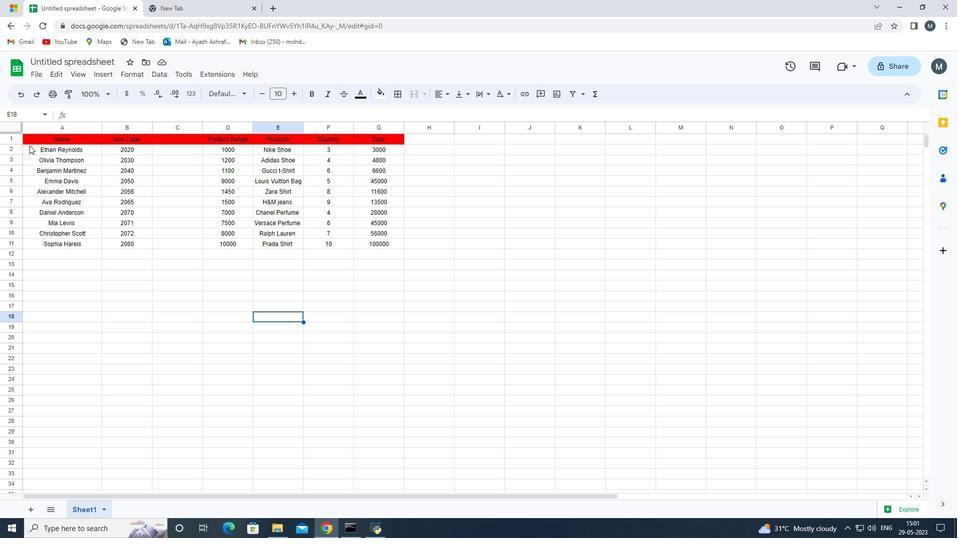 
Action: Mouse pressed left at (29, 145)
Screenshot: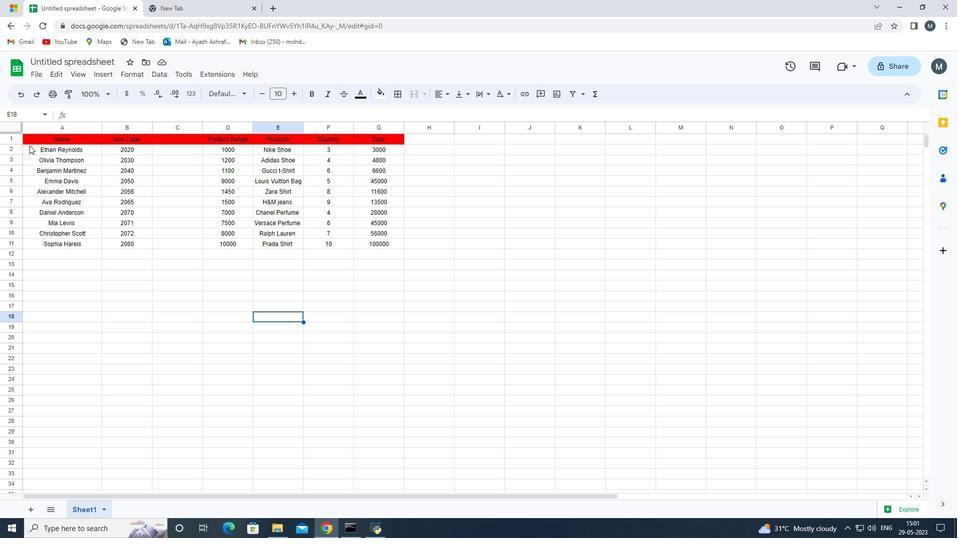 
Action: Mouse moved to (40, 165)
Screenshot: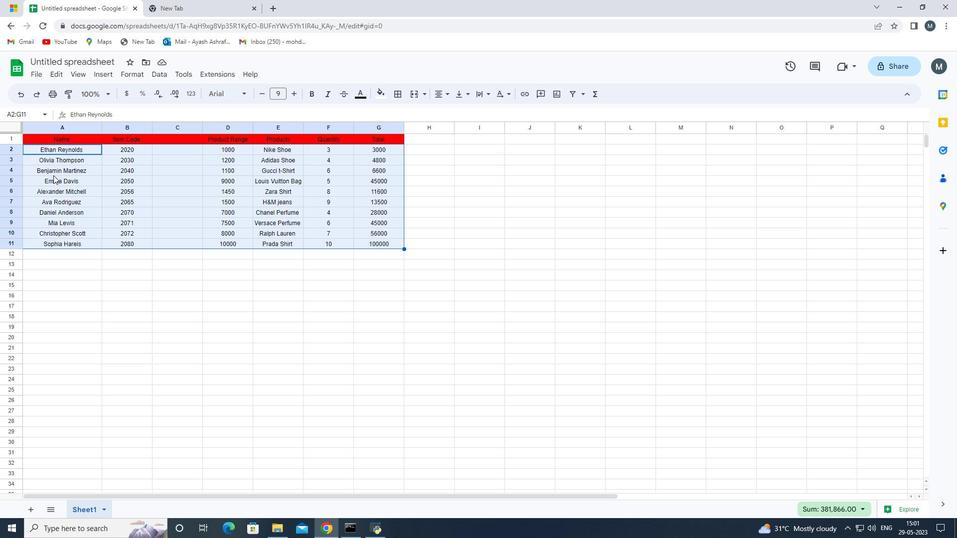 
Action: Mouse pressed left at (40, 165)
Screenshot: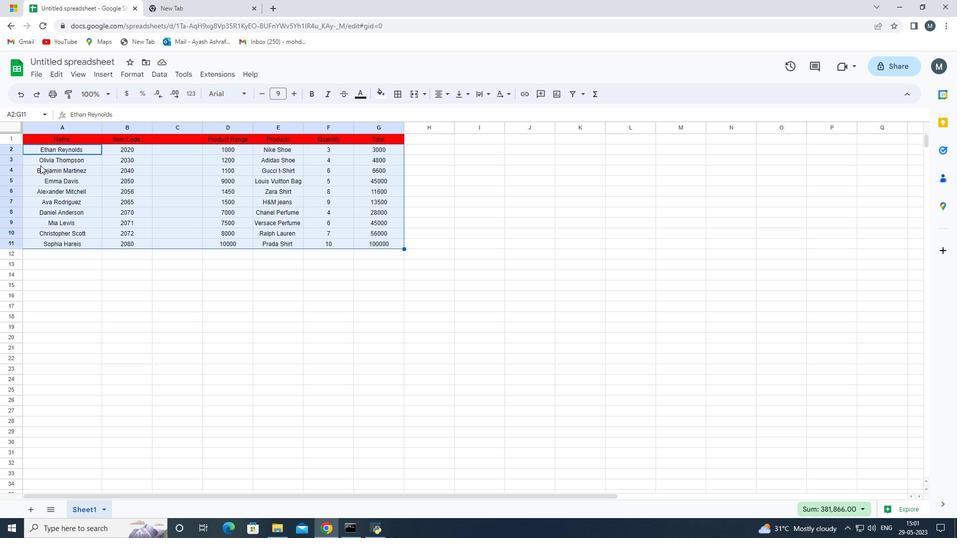 
Action: Mouse moved to (39, 150)
Screenshot: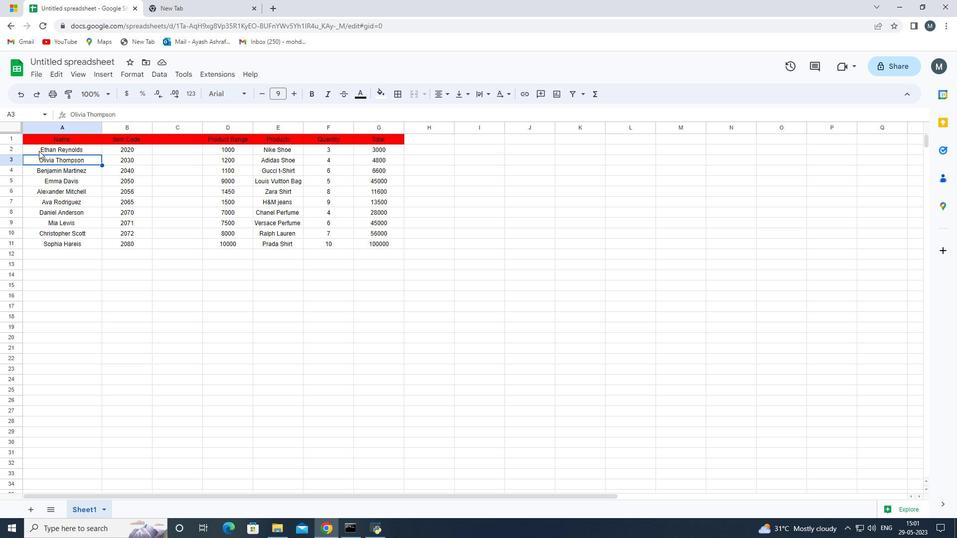 
Action: Mouse pressed left at (39, 150)
Screenshot: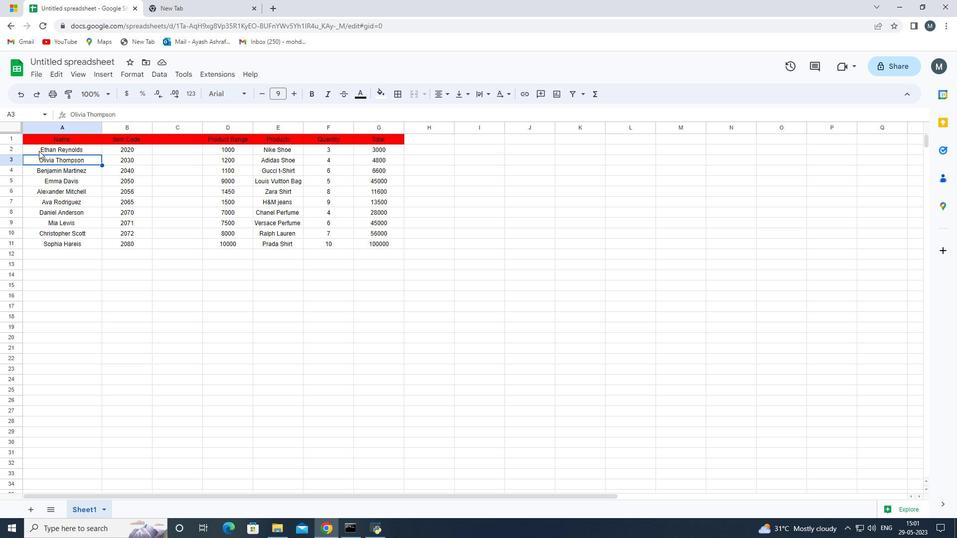 
Action: Mouse moved to (12, 154)
Screenshot: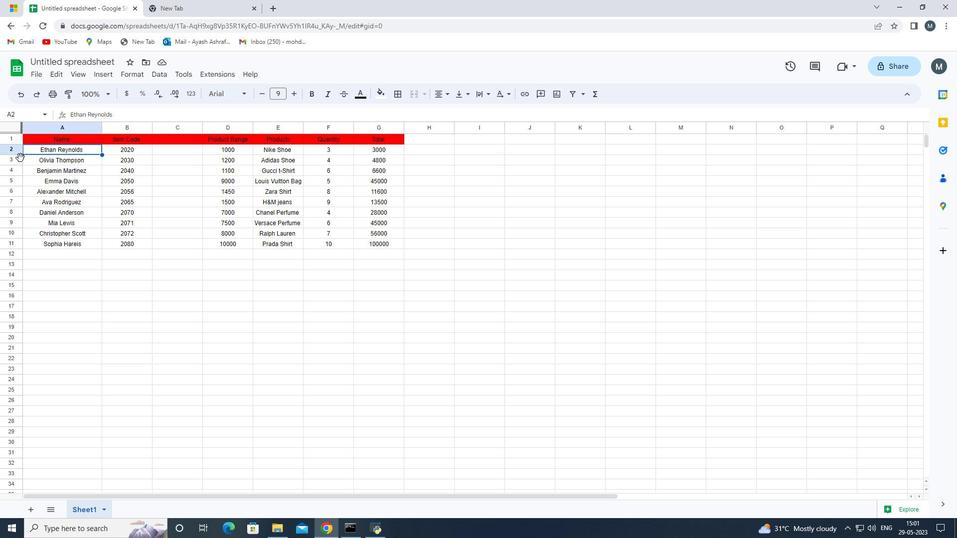 
Action: Mouse pressed left at (12, 154)
Screenshot: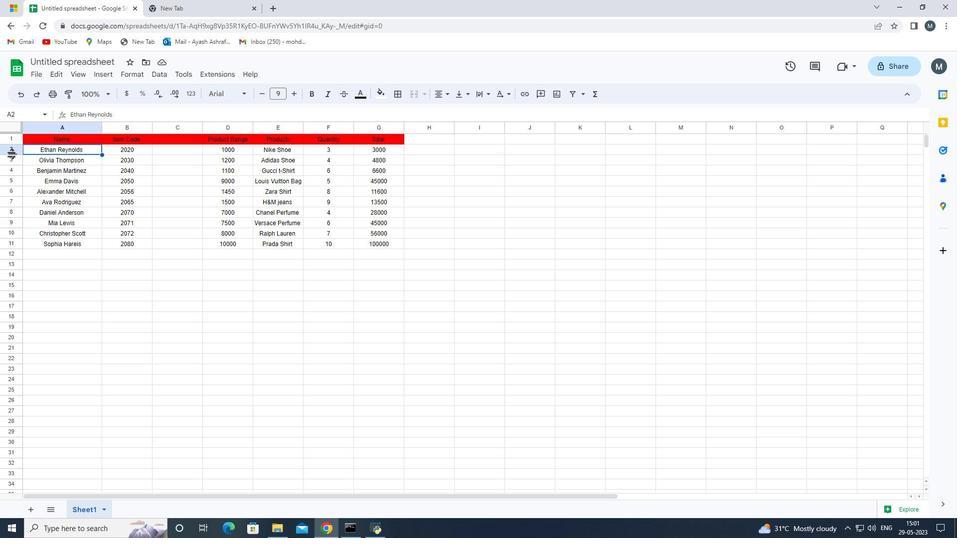
Action: Mouse moved to (50, 153)
Screenshot: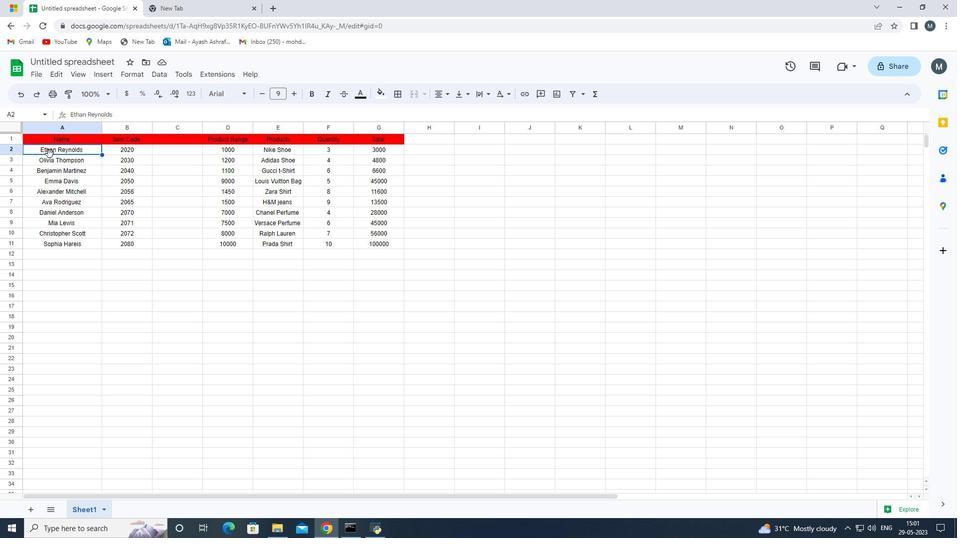 
Action: Mouse pressed left at (50, 153)
Screenshot: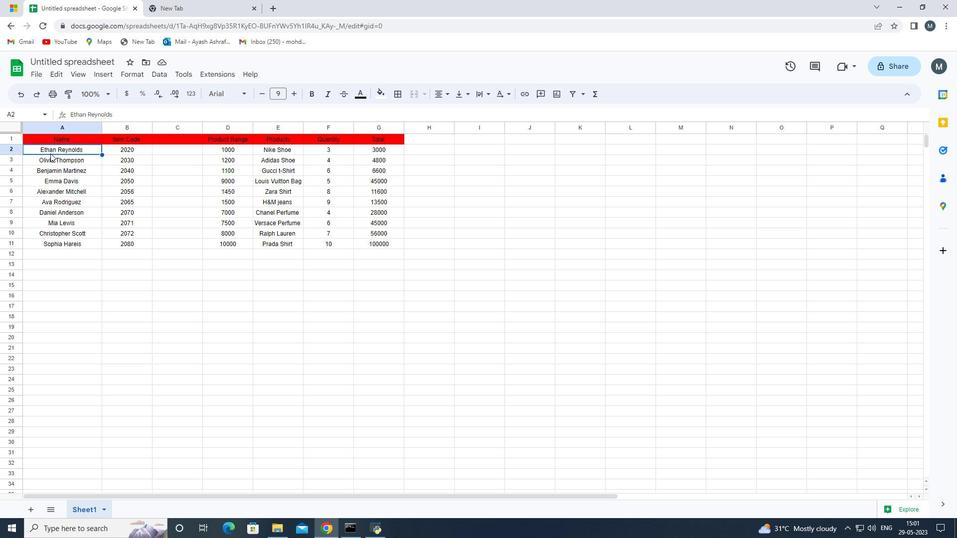 
Action: Mouse moved to (49, 184)
Screenshot: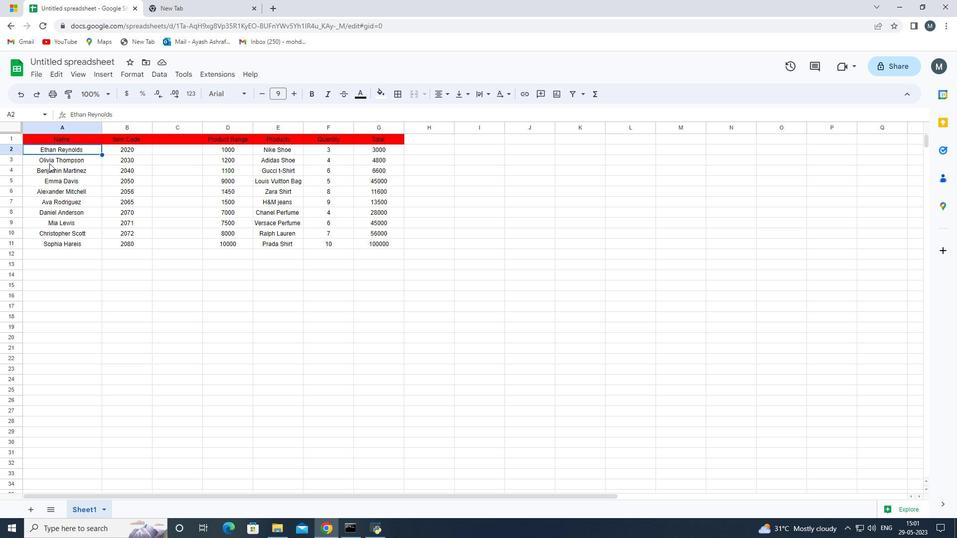 
Action: Mouse pressed left at (49, 184)
Screenshot: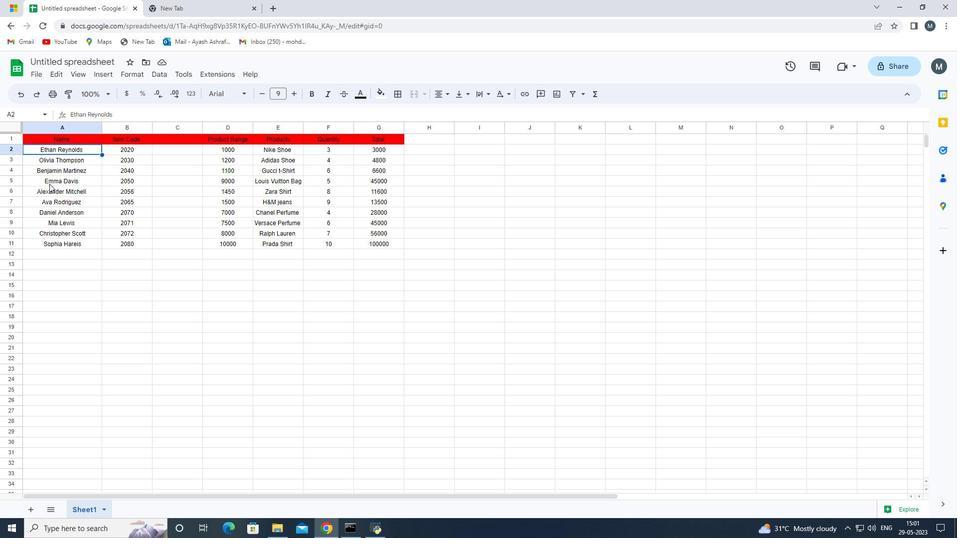 
Action: Mouse moved to (23, 147)
Screenshot: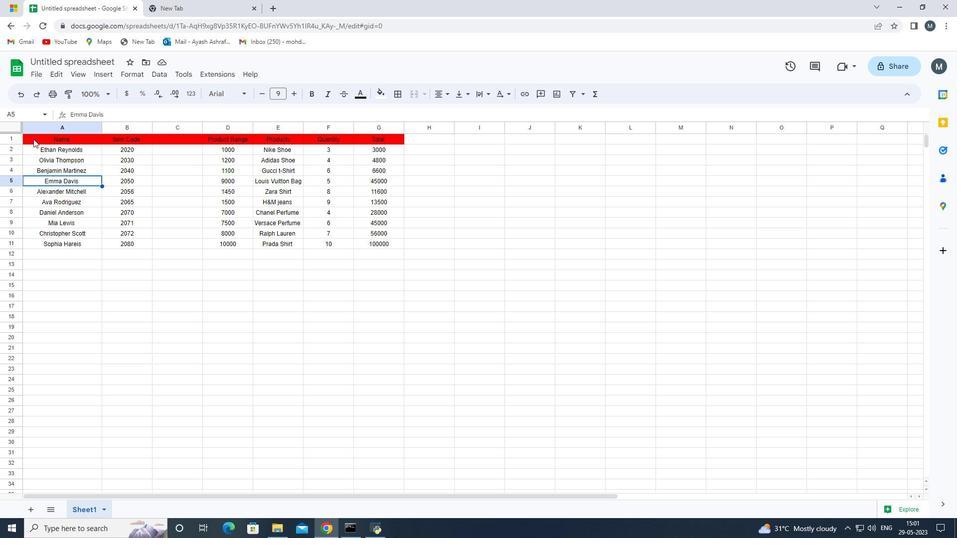 
Action: Mouse pressed left at (23, 147)
Screenshot: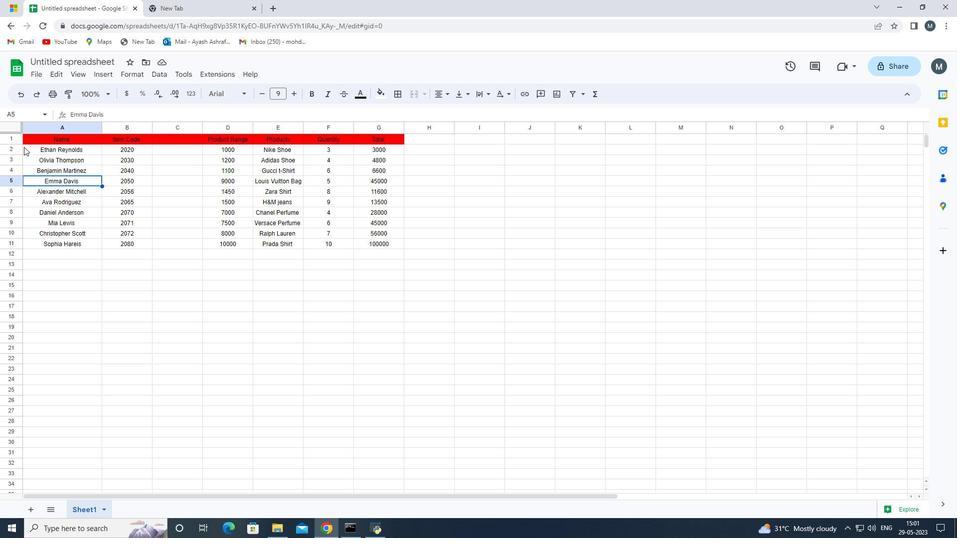 
Action: Mouse moved to (380, 96)
Screenshot: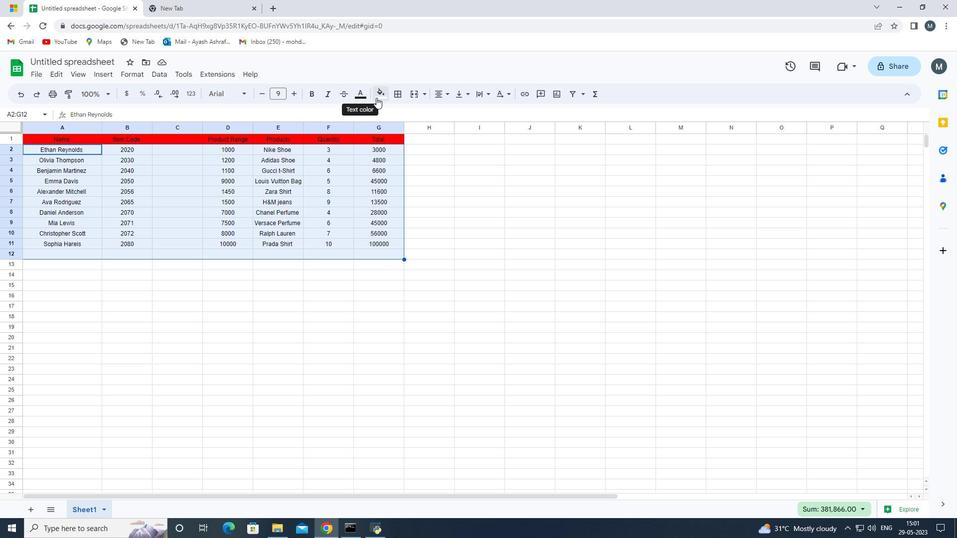 
Action: Mouse pressed left at (380, 96)
Screenshot: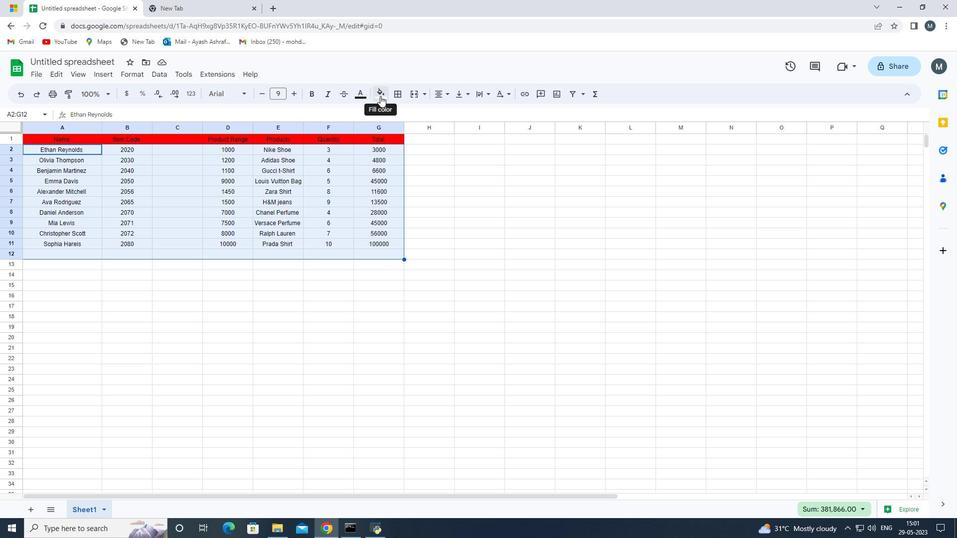 
Action: Mouse moved to (392, 142)
Screenshot: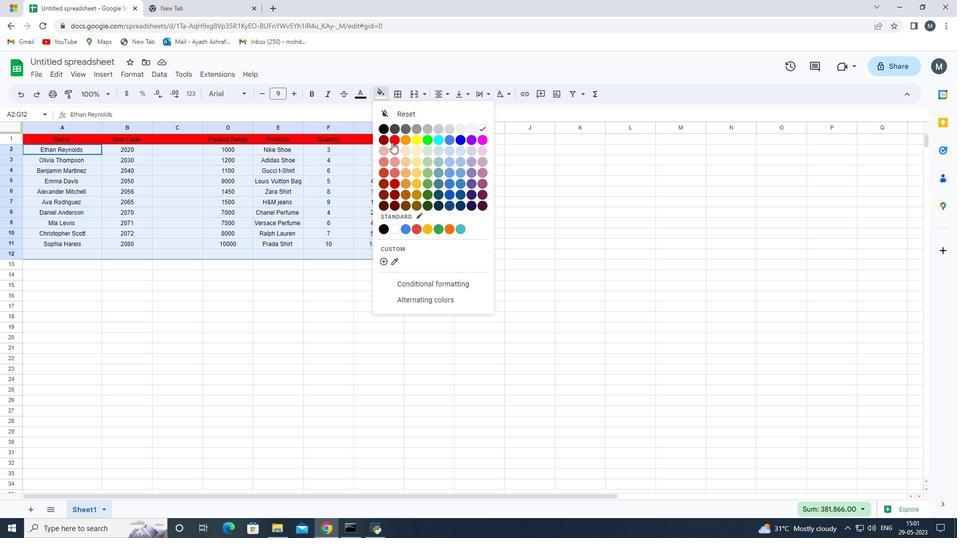 
Action: Mouse pressed left at (392, 142)
Screenshot: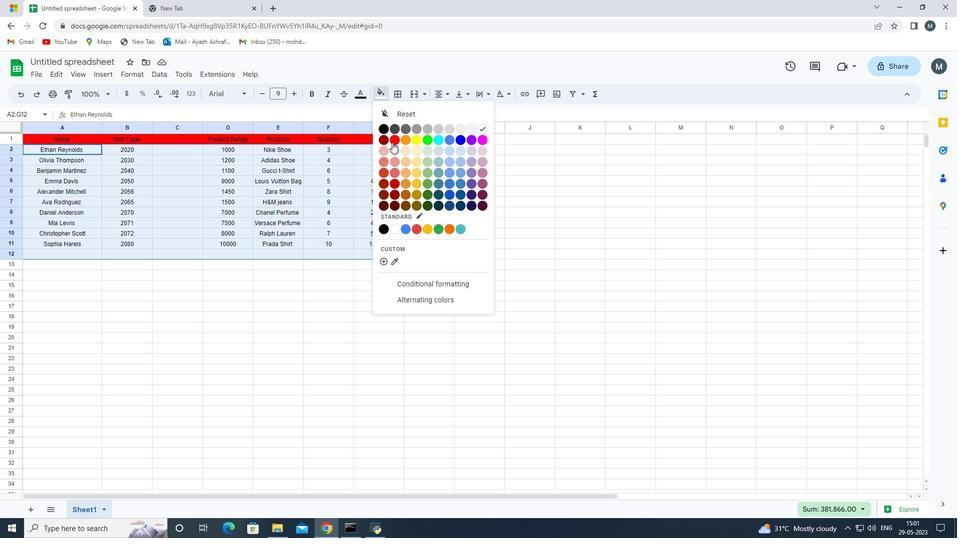 
Action: Mouse moved to (236, 332)
Screenshot: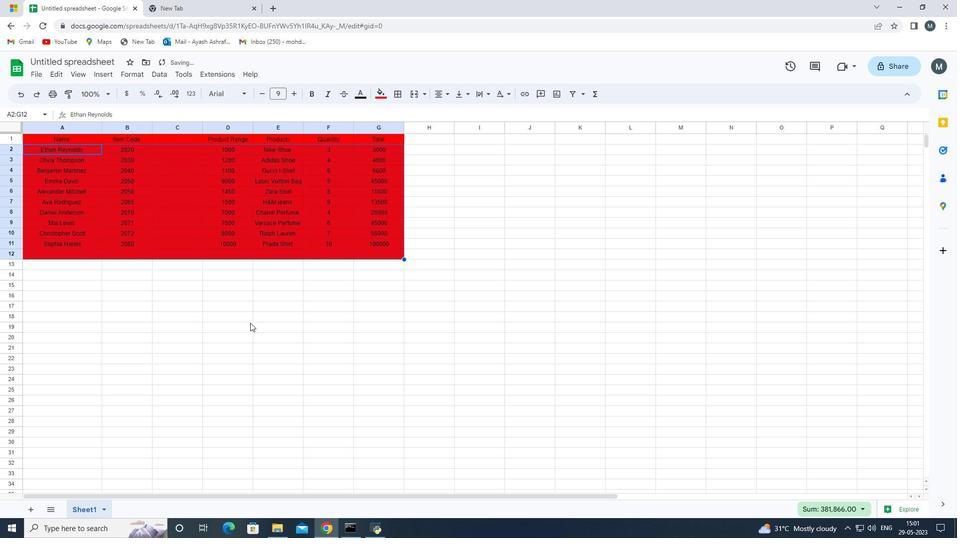 
Action: Mouse pressed left at (236, 332)
Screenshot: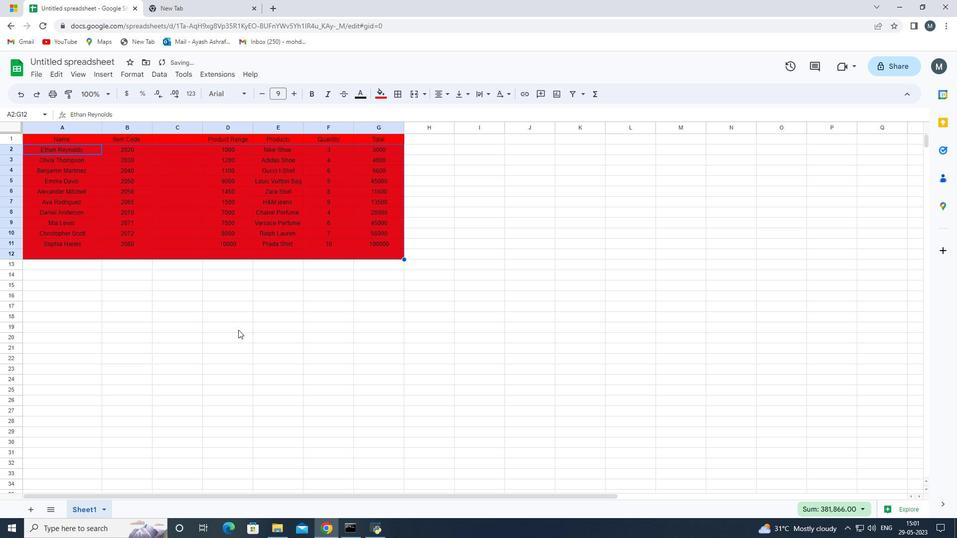 
